 Task: Add a signature Gage Hill containing 'Best wishes for a happy Labor Day, Gage Hill' to email address softage.1@softage.net and add a folder Shoes
Action: Mouse moved to (119, 151)
Screenshot: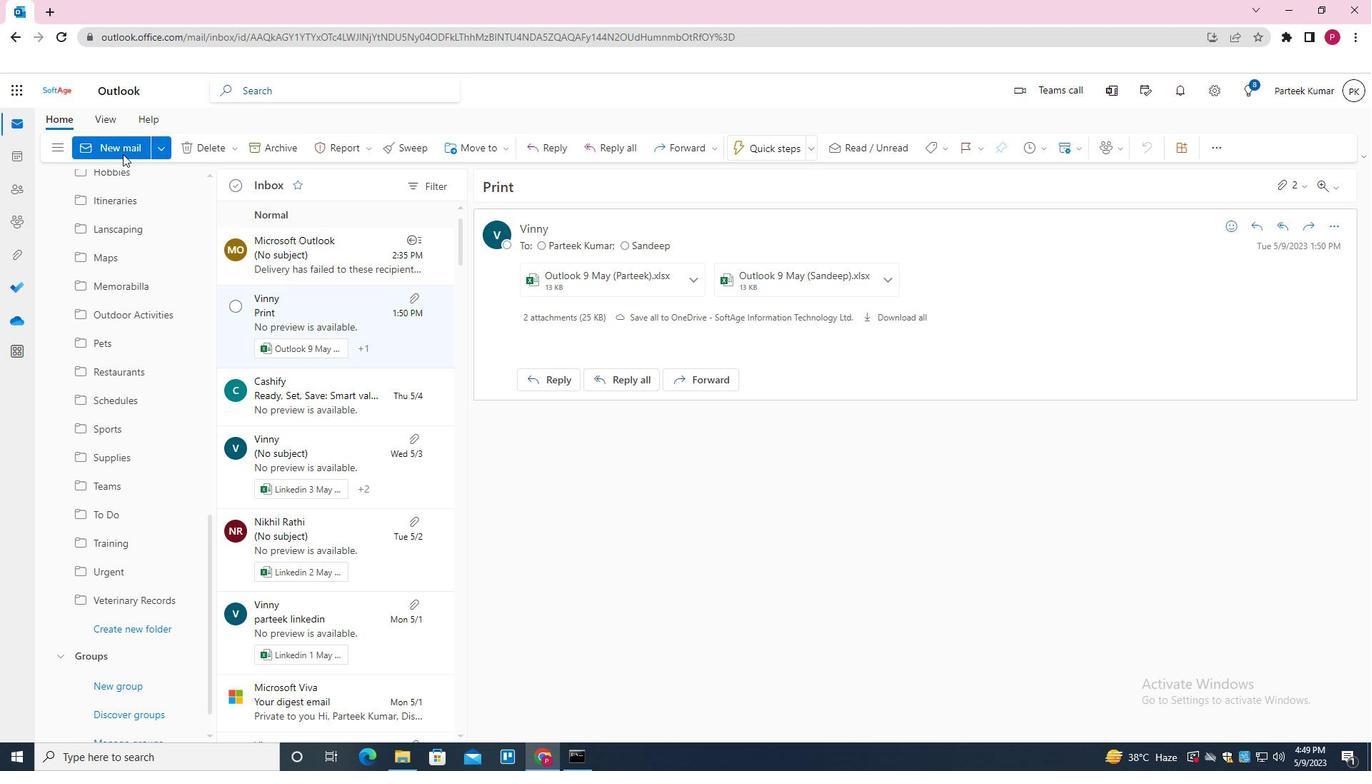 
Action: Mouse pressed left at (119, 151)
Screenshot: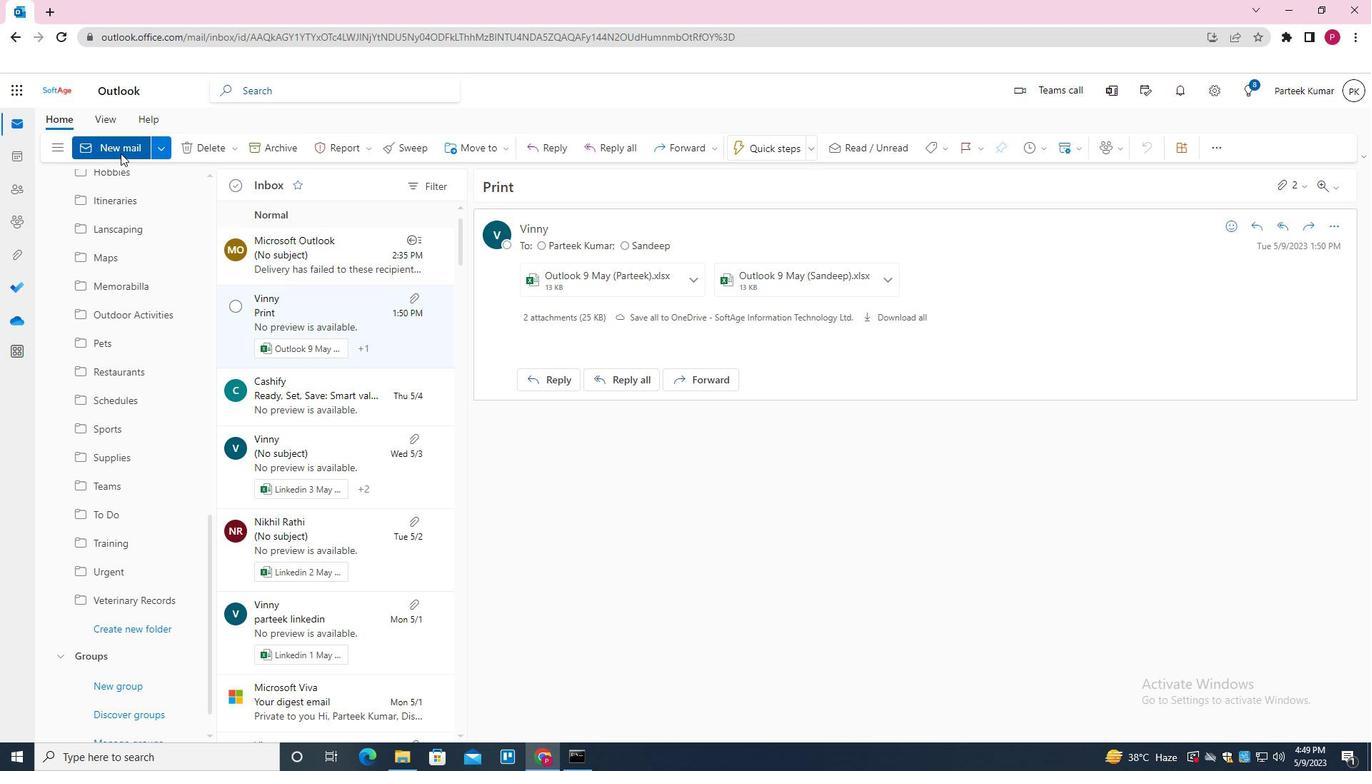 
Action: Mouse moved to (684, 352)
Screenshot: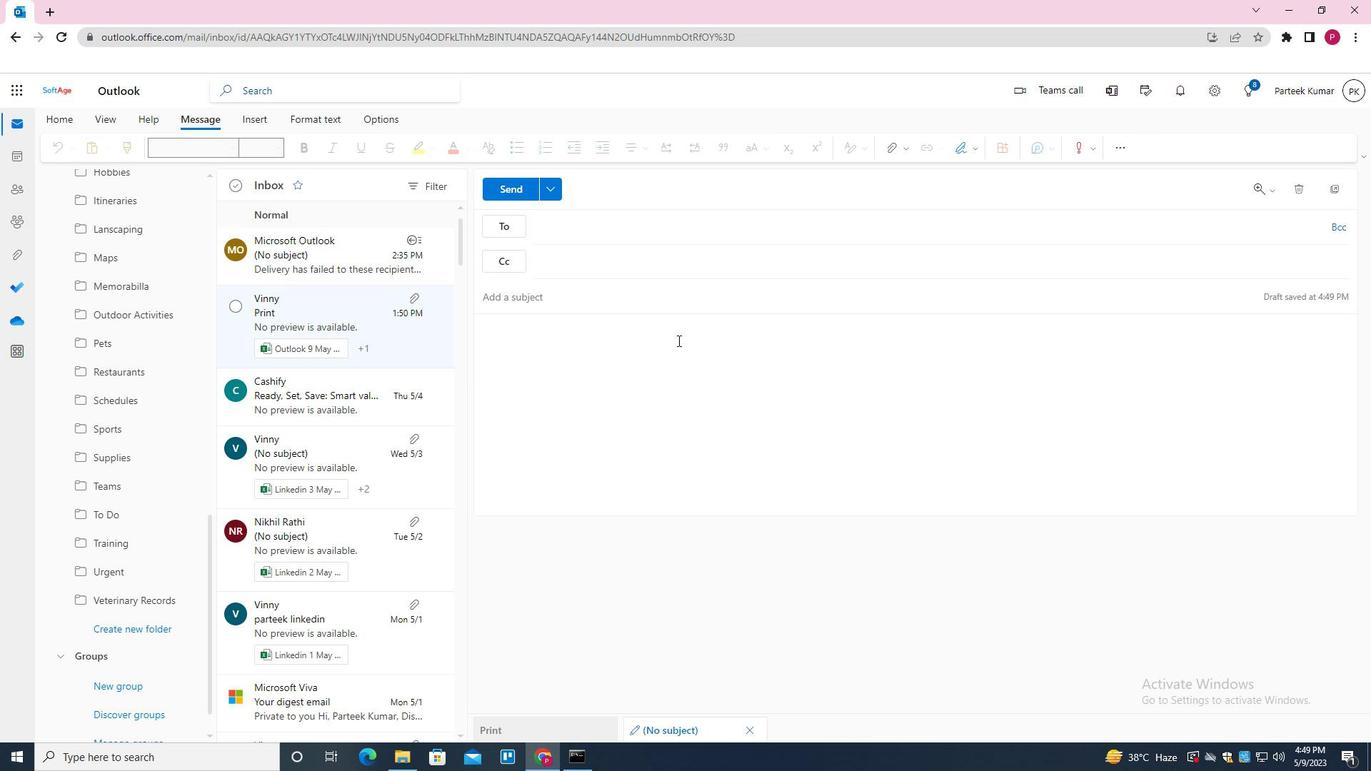 
Action: Mouse pressed left at (684, 352)
Screenshot: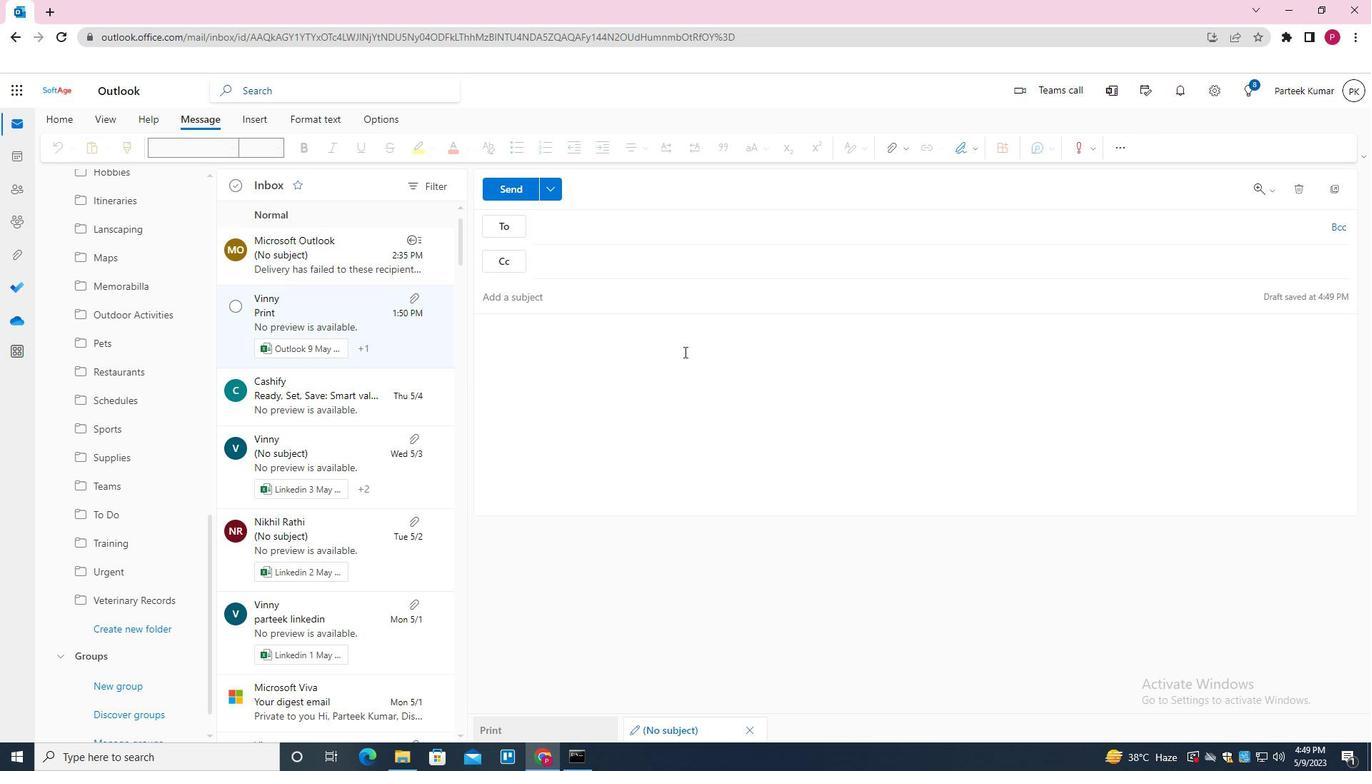 
Action: Mouse moved to (977, 149)
Screenshot: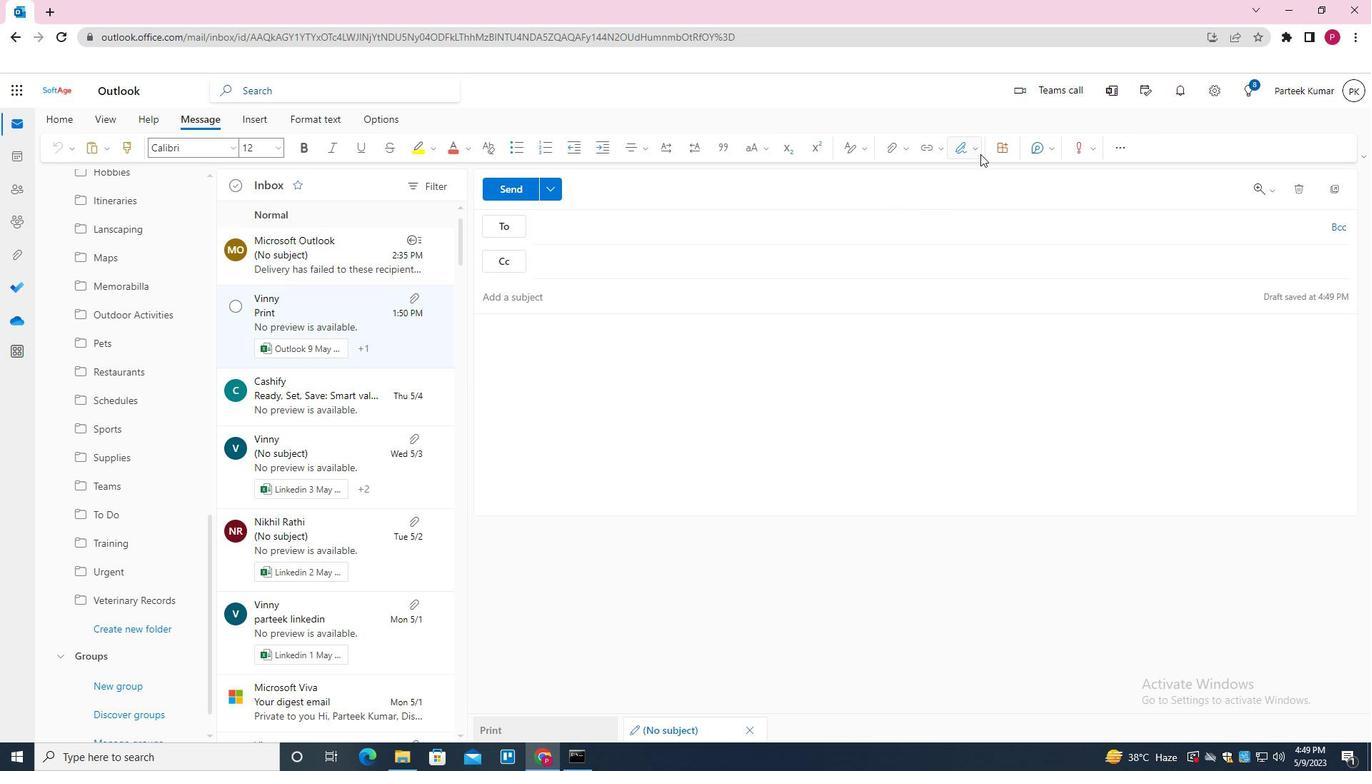 
Action: Mouse pressed left at (977, 149)
Screenshot: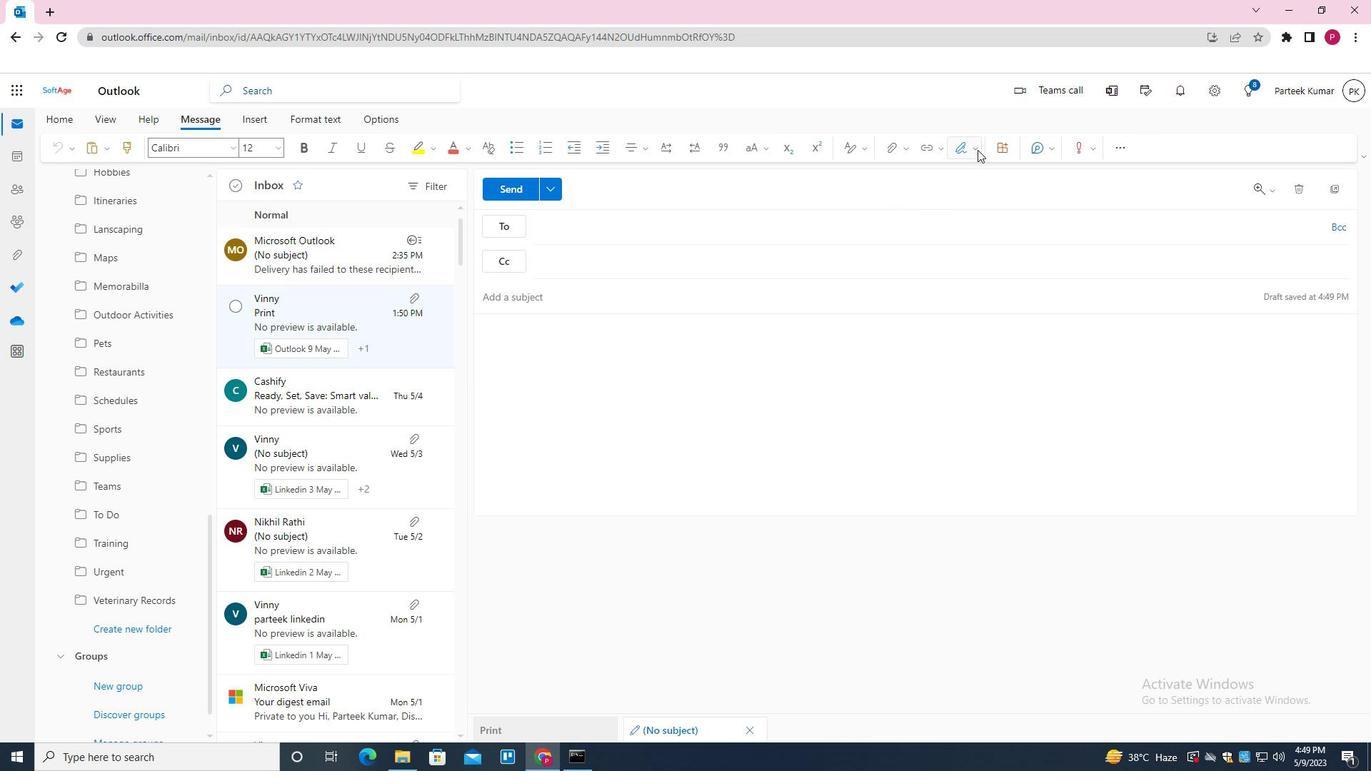 
Action: Mouse moved to (917, 696)
Screenshot: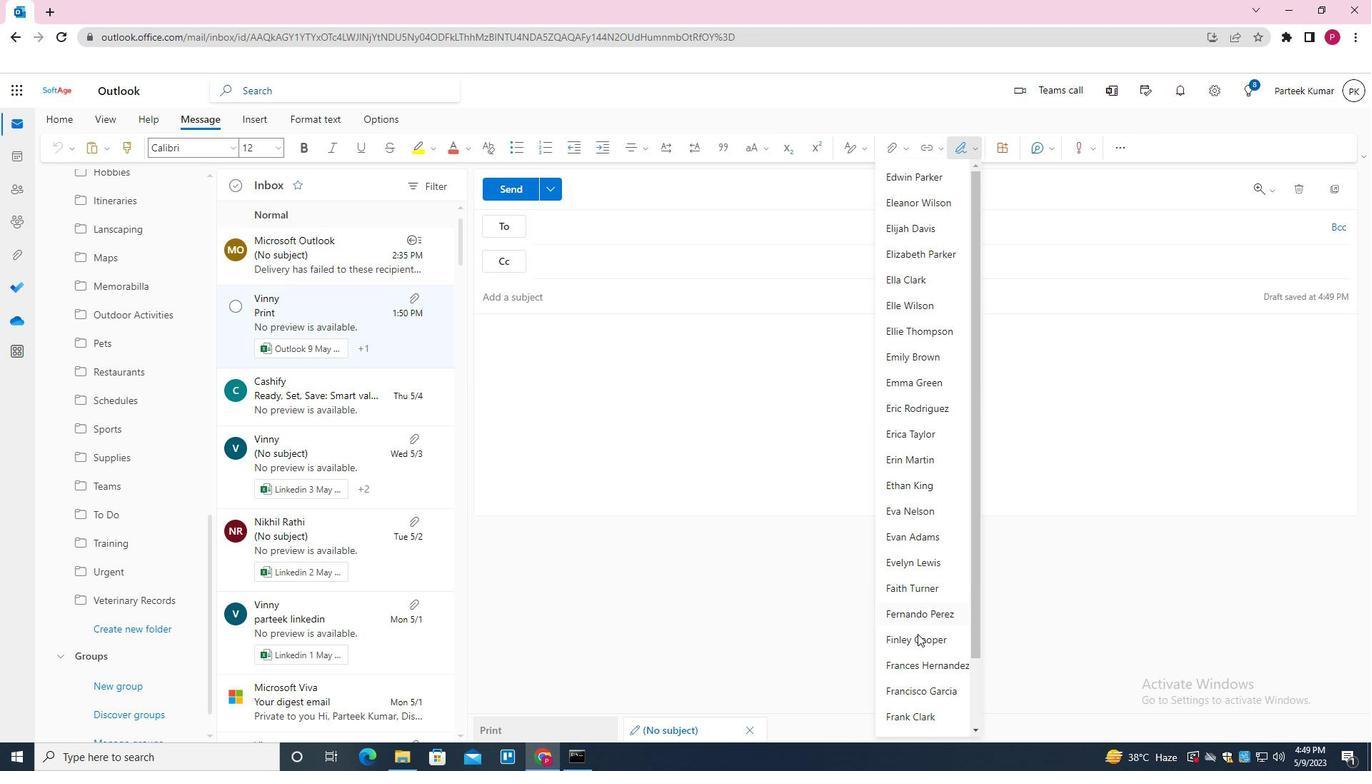 
Action: Mouse scrolled (917, 696) with delta (0, 0)
Screenshot: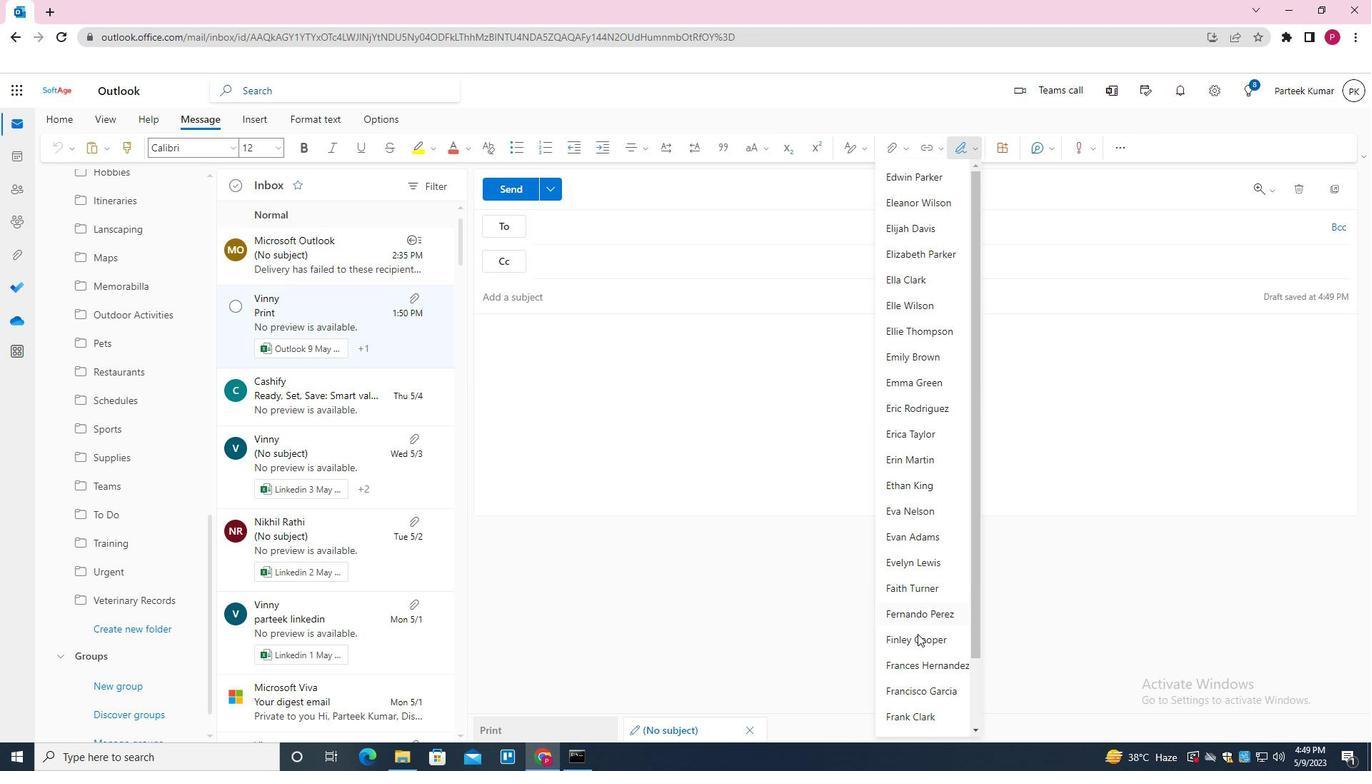 
Action: Mouse moved to (917, 699)
Screenshot: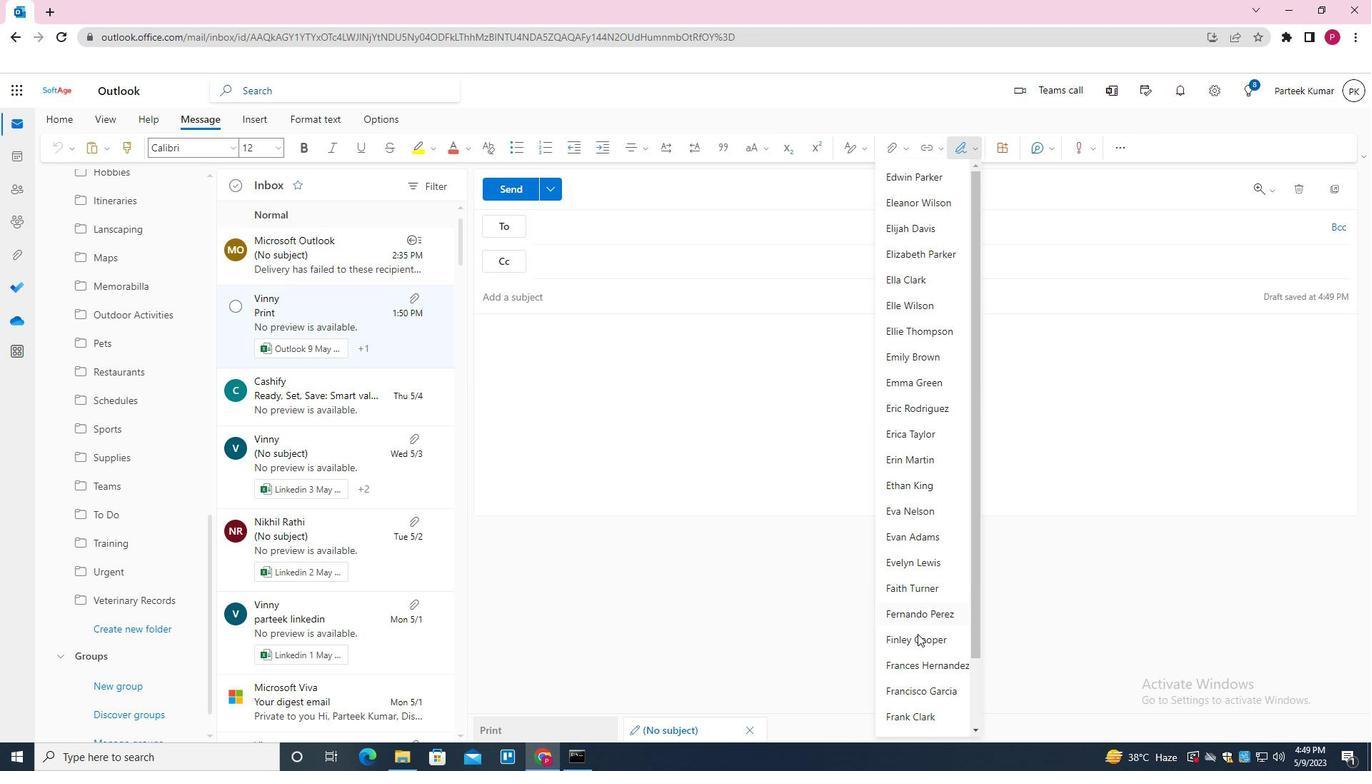 
Action: Mouse scrolled (917, 698) with delta (0, 0)
Screenshot: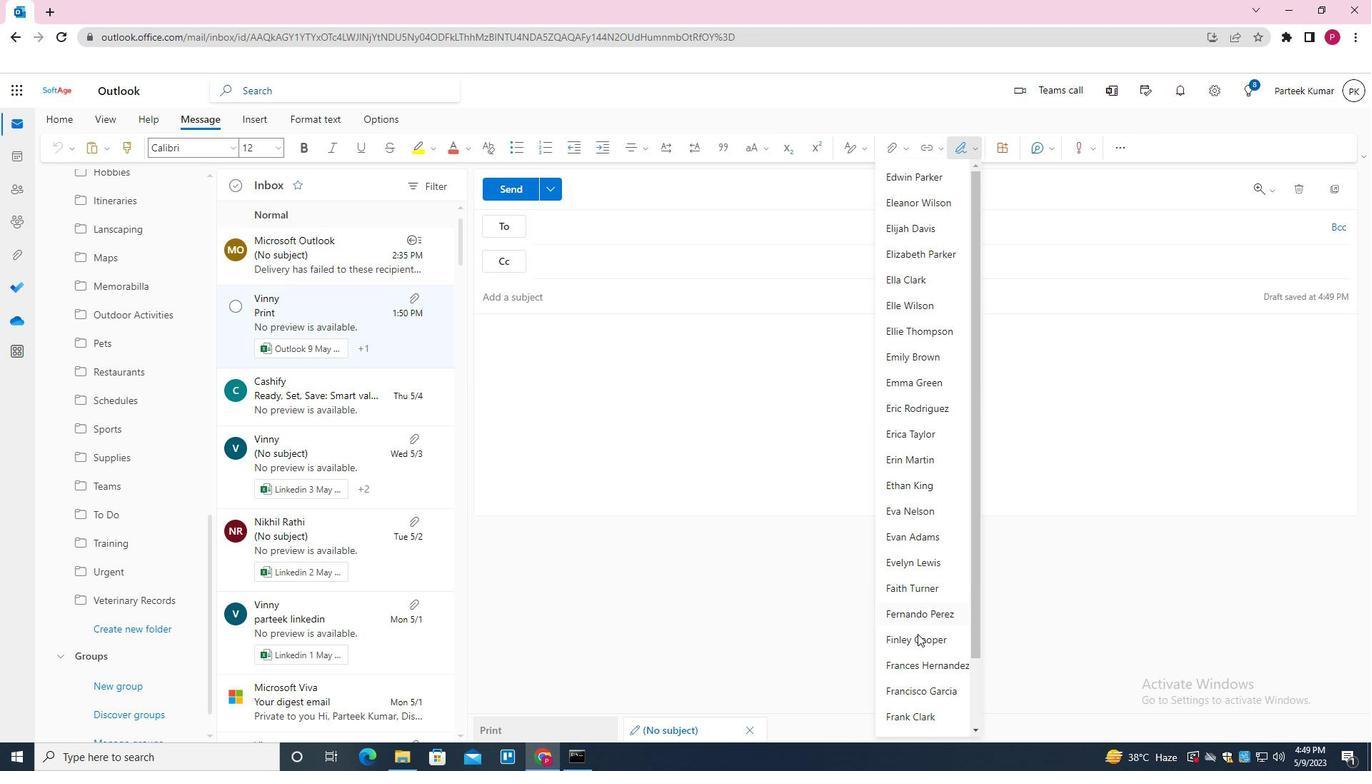 
Action: Mouse moved to (917, 701)
Screenshot: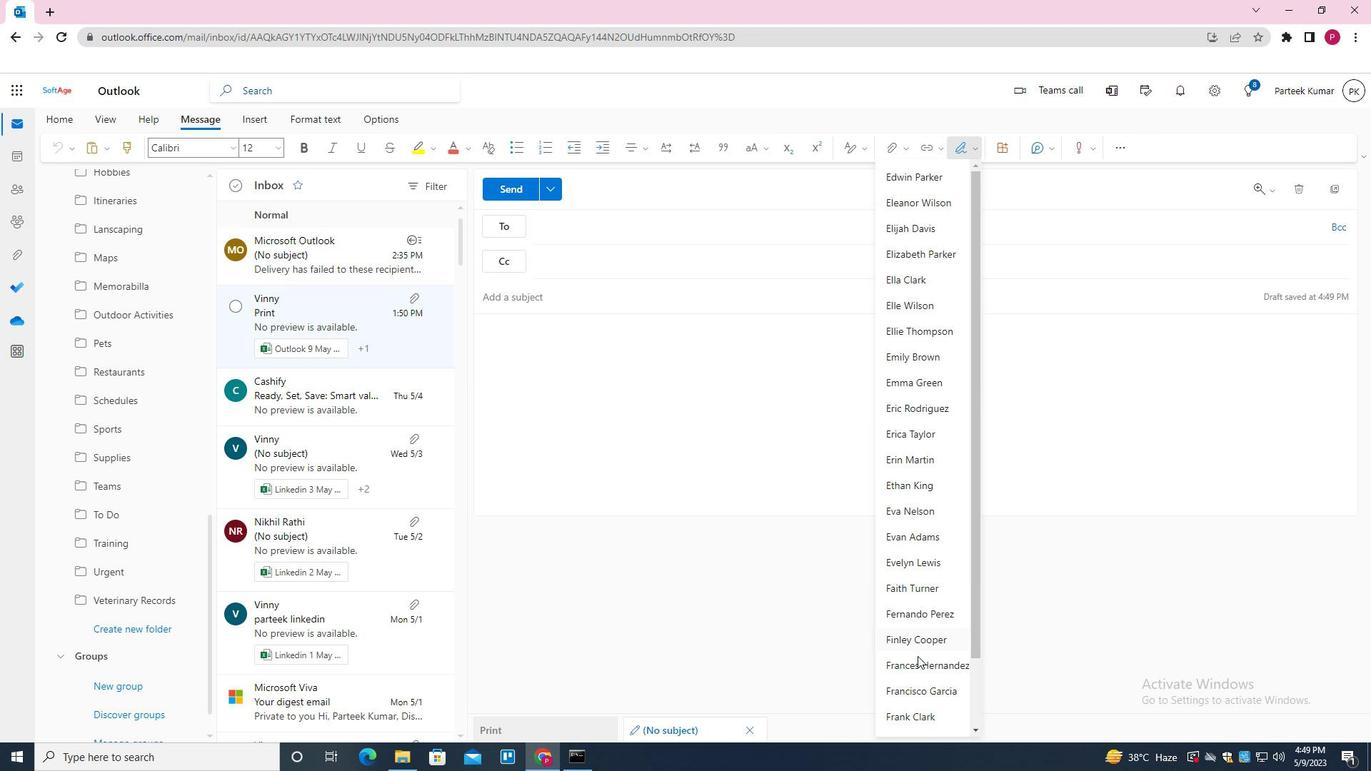 
Action: Mouse scrolled (917, 700) with delta (0, 0)
Screenshot: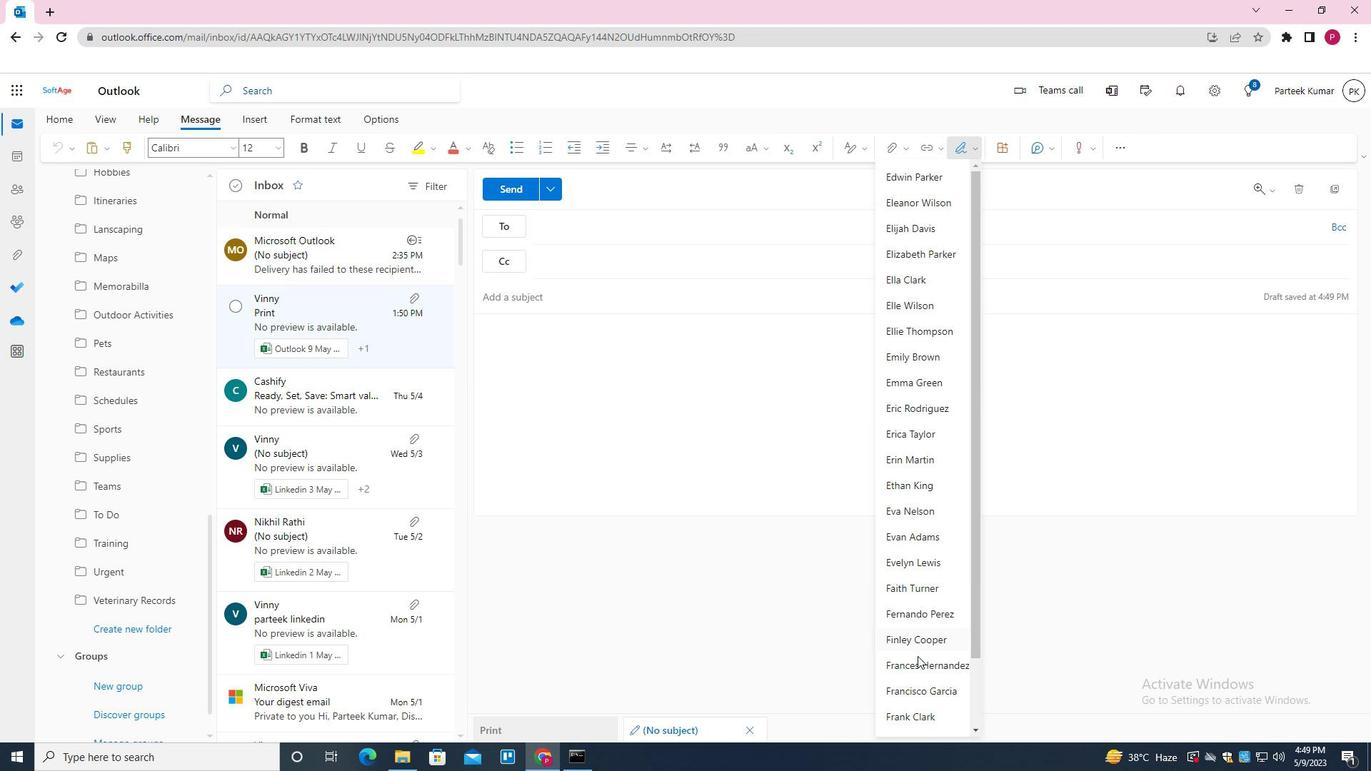 
Action: Mouse moved to (920, 714)
Screenshot: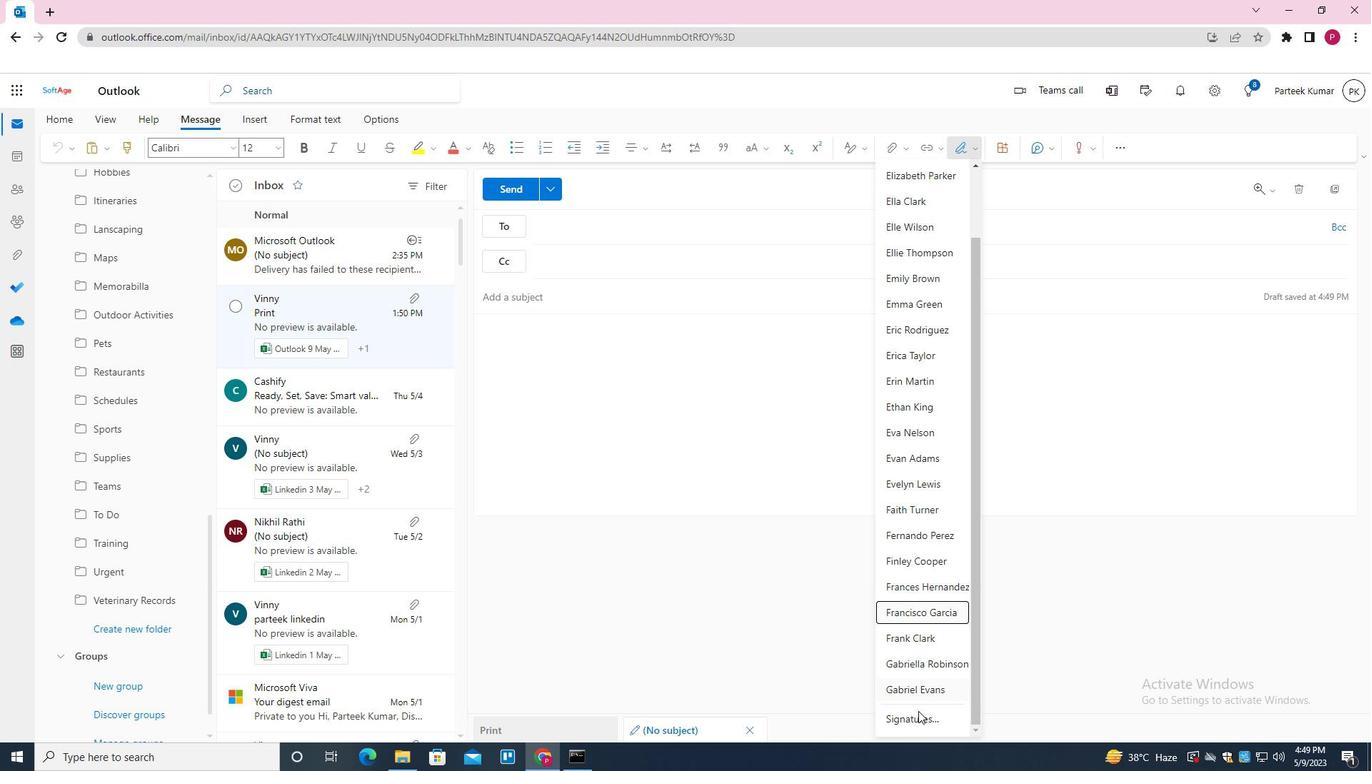 
Action: Mouse pressed left at (920, 714)
Screenshot: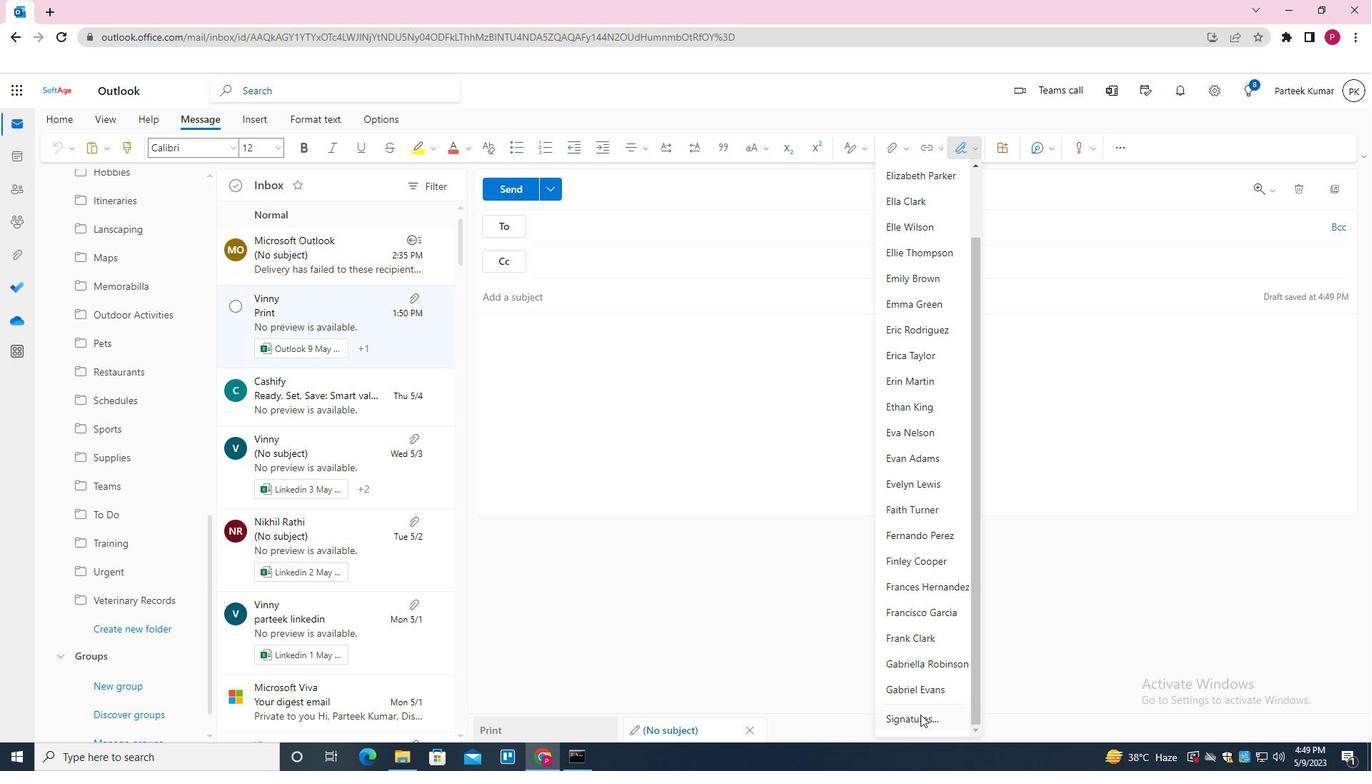 
Action: Mouse moved to (577, 235)
Screenshot: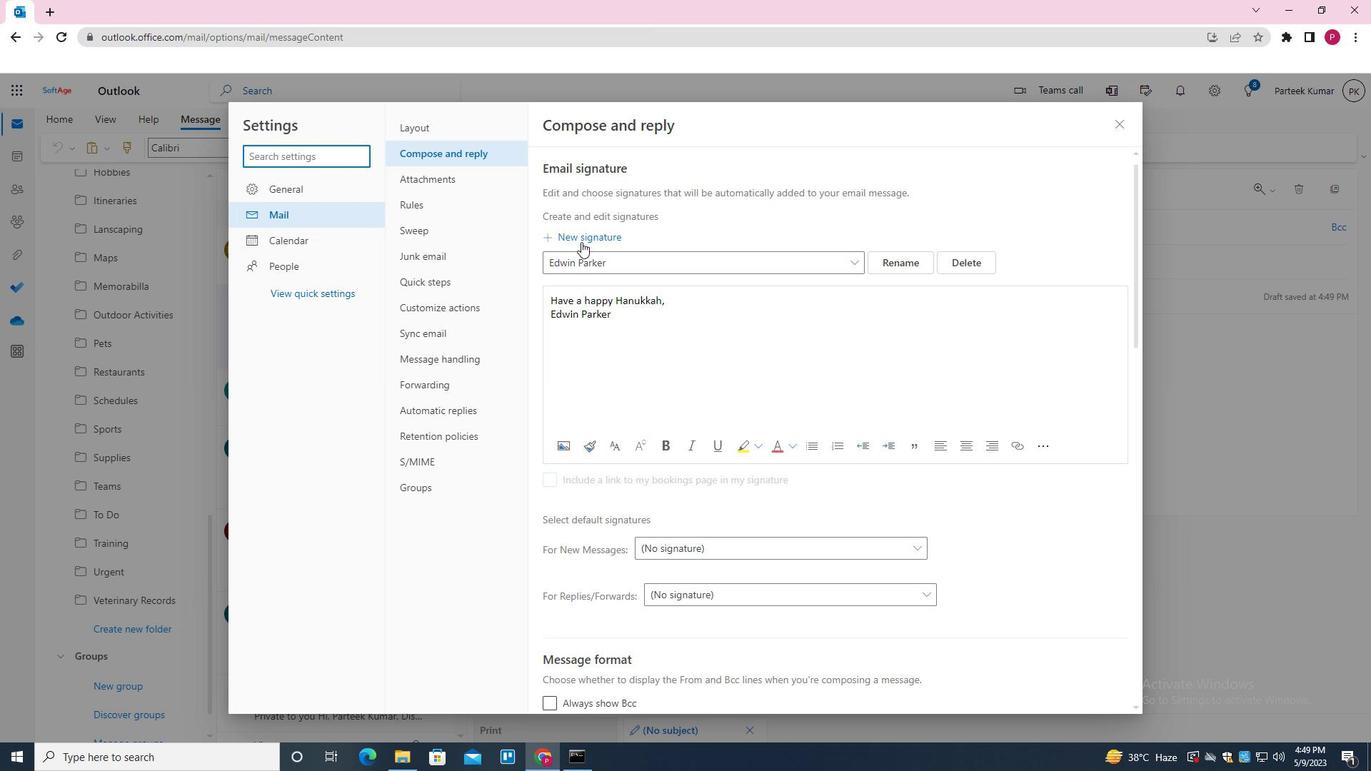 
Action: Mouse pressed left at (577, 235)
Screenshot: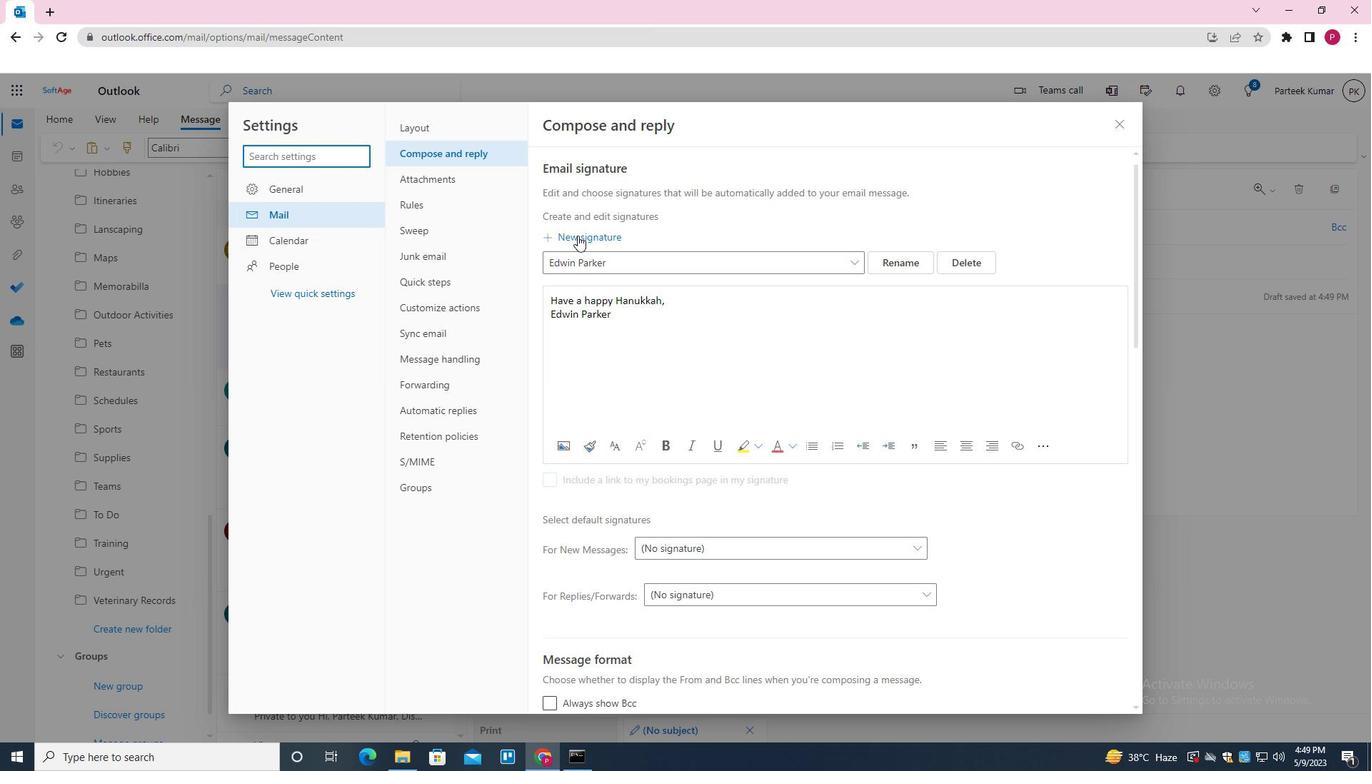 
Action: Mouse moved to (610, 259)
Screenshot: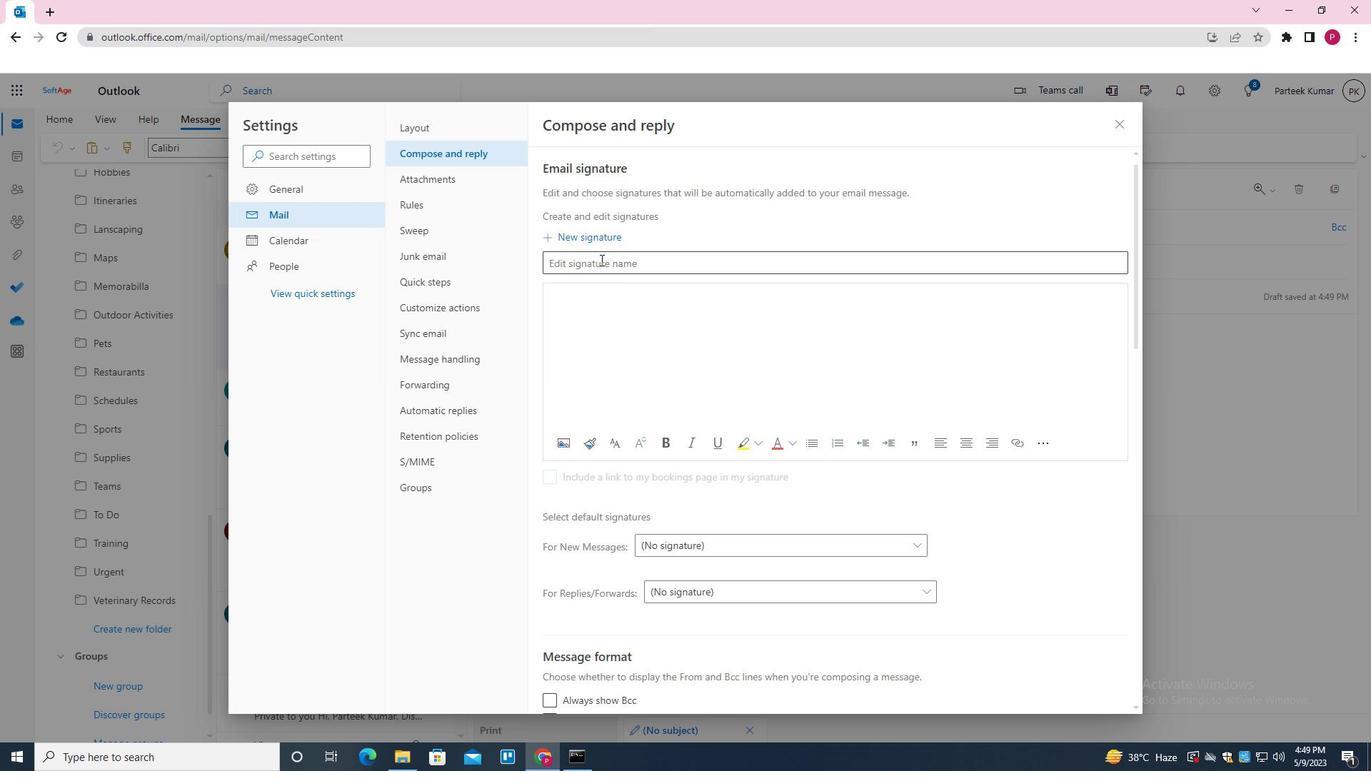 
Action: Mouse pressed left at (610, 259)
Screenshot: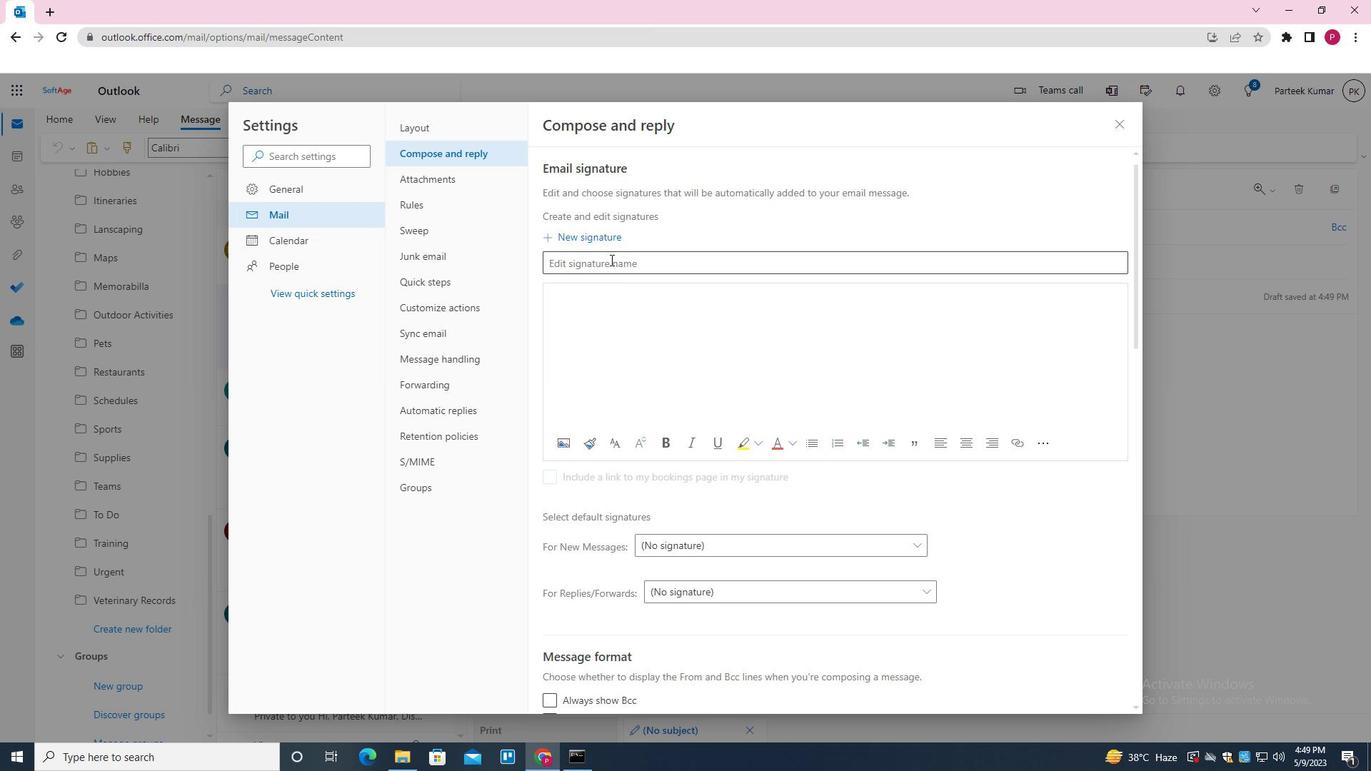 
Action: Key pressed <Key.shift>GAGE<Key.space><Key.shift>HILLSB<Key.backspace><Key.space>
Screenshot: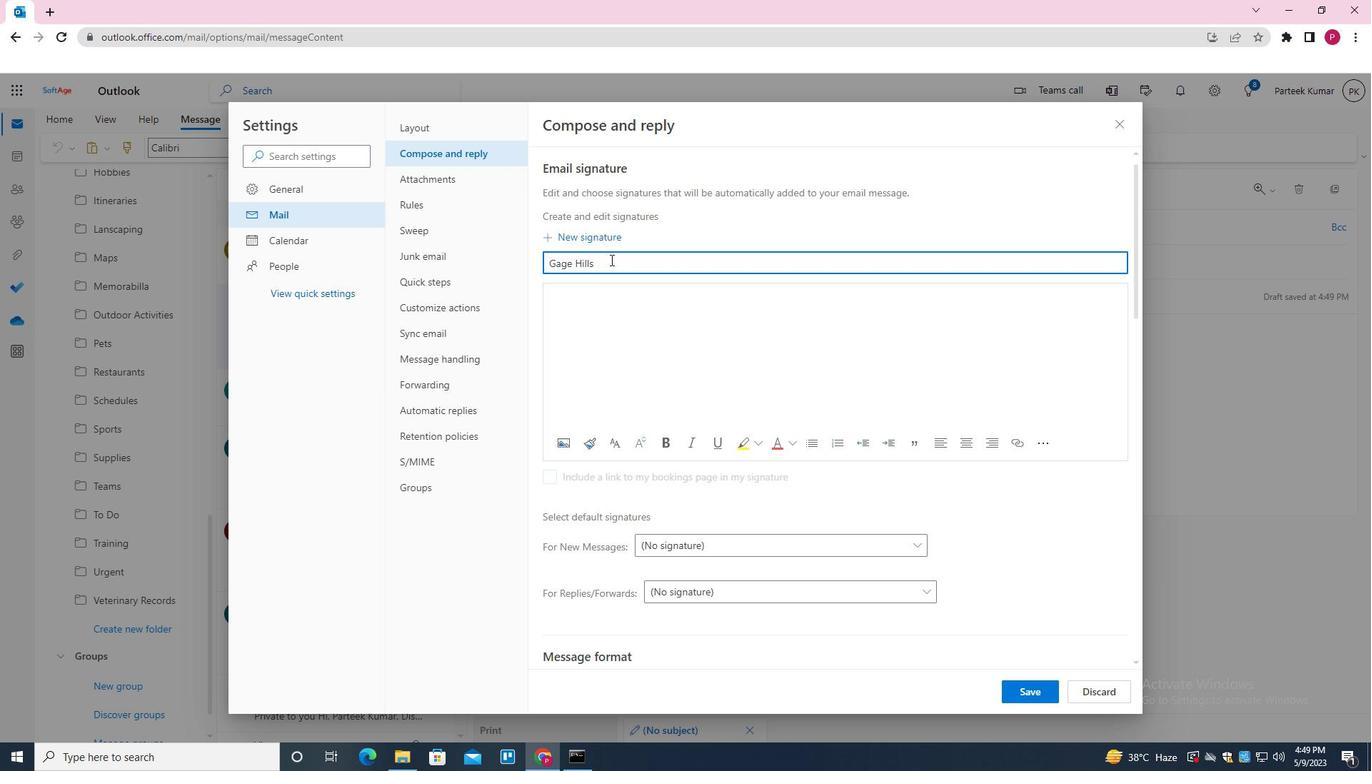
Action: Mouse moved to (635, 314)
Screenshot: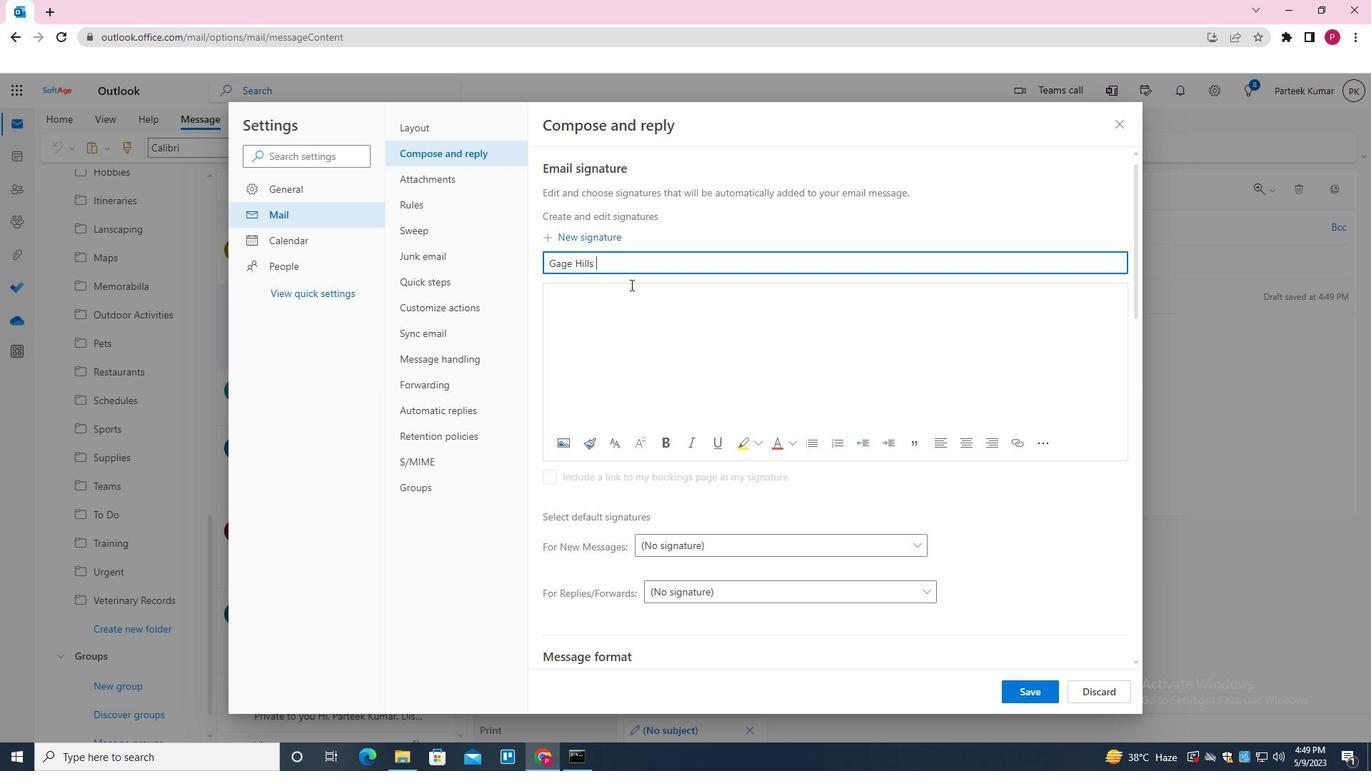 
Action: Mouse pressed left at (635, 314)
Screenshot: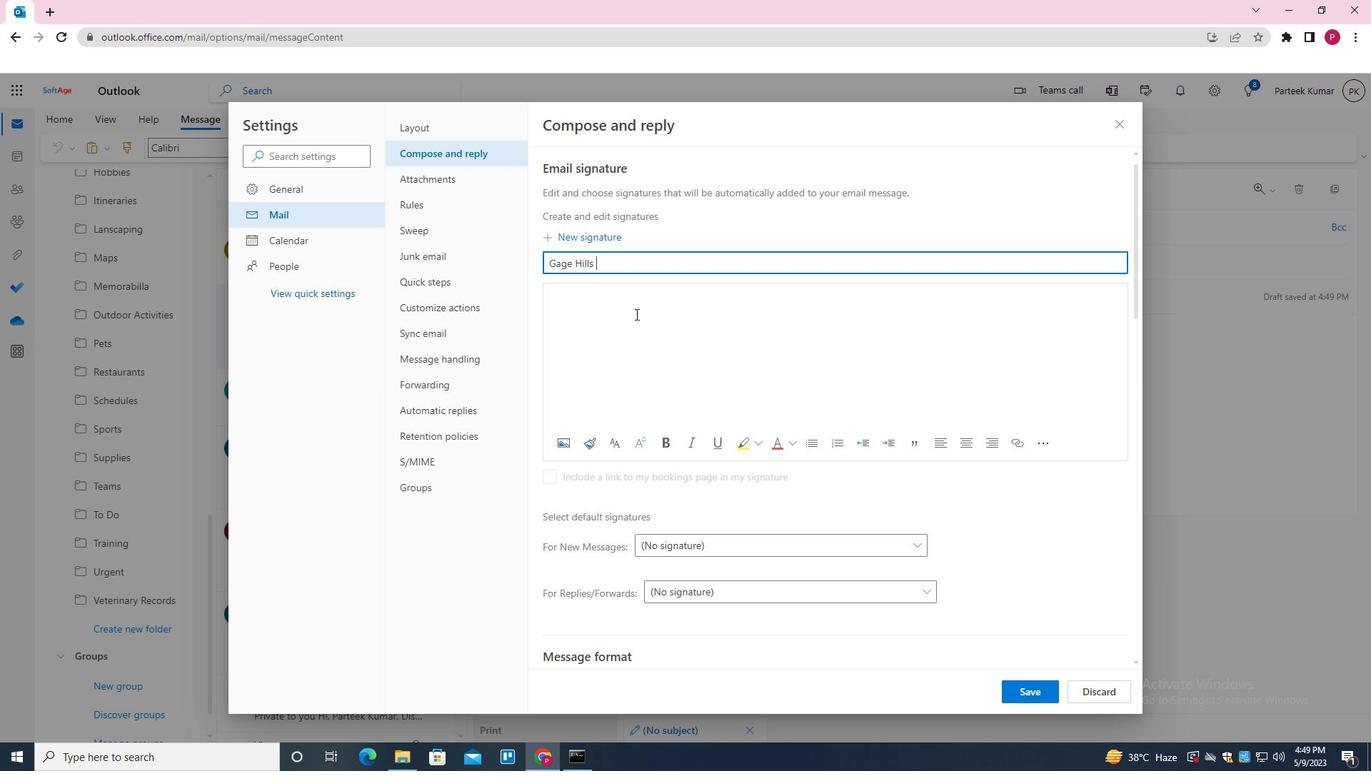 
Action: Mouse moved to (634, 272)
Screenshot: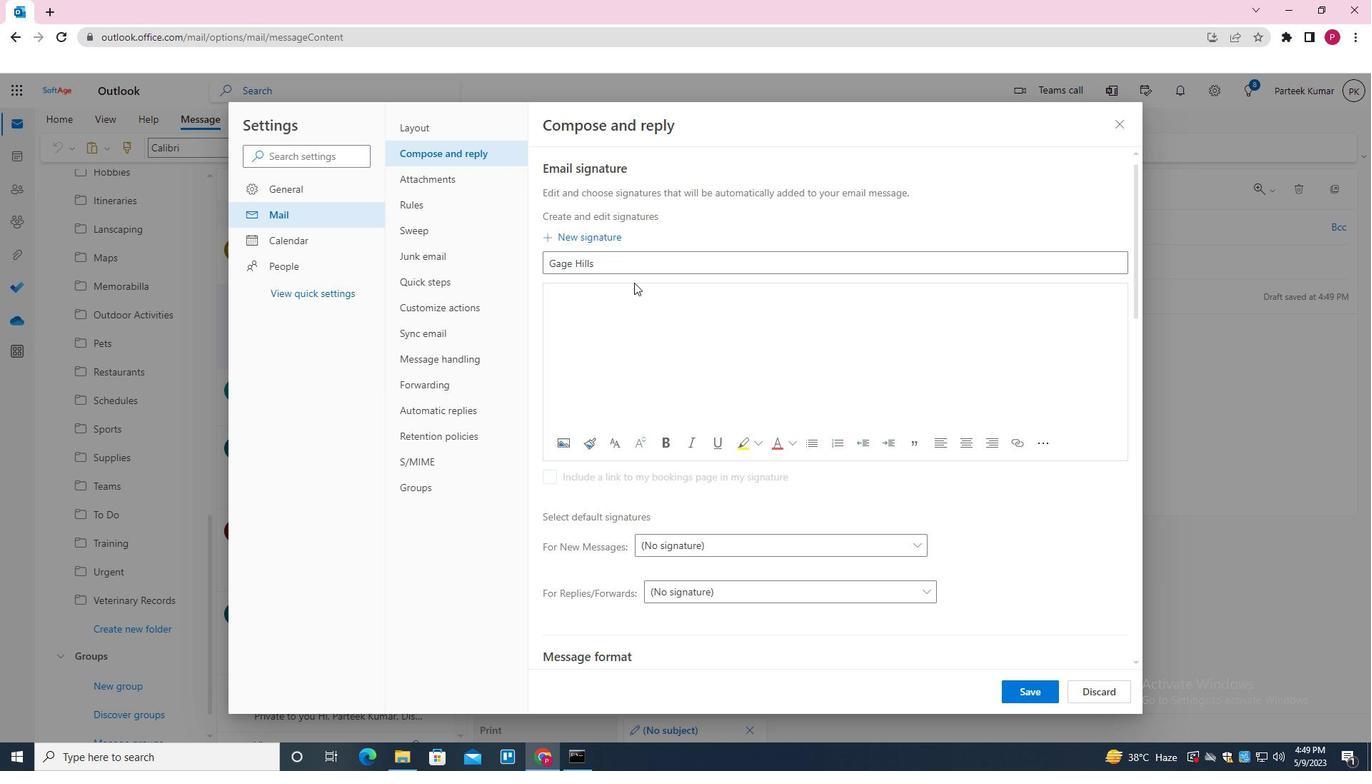 
Action: Mouse pressed left at (634, 272)
Screenshot: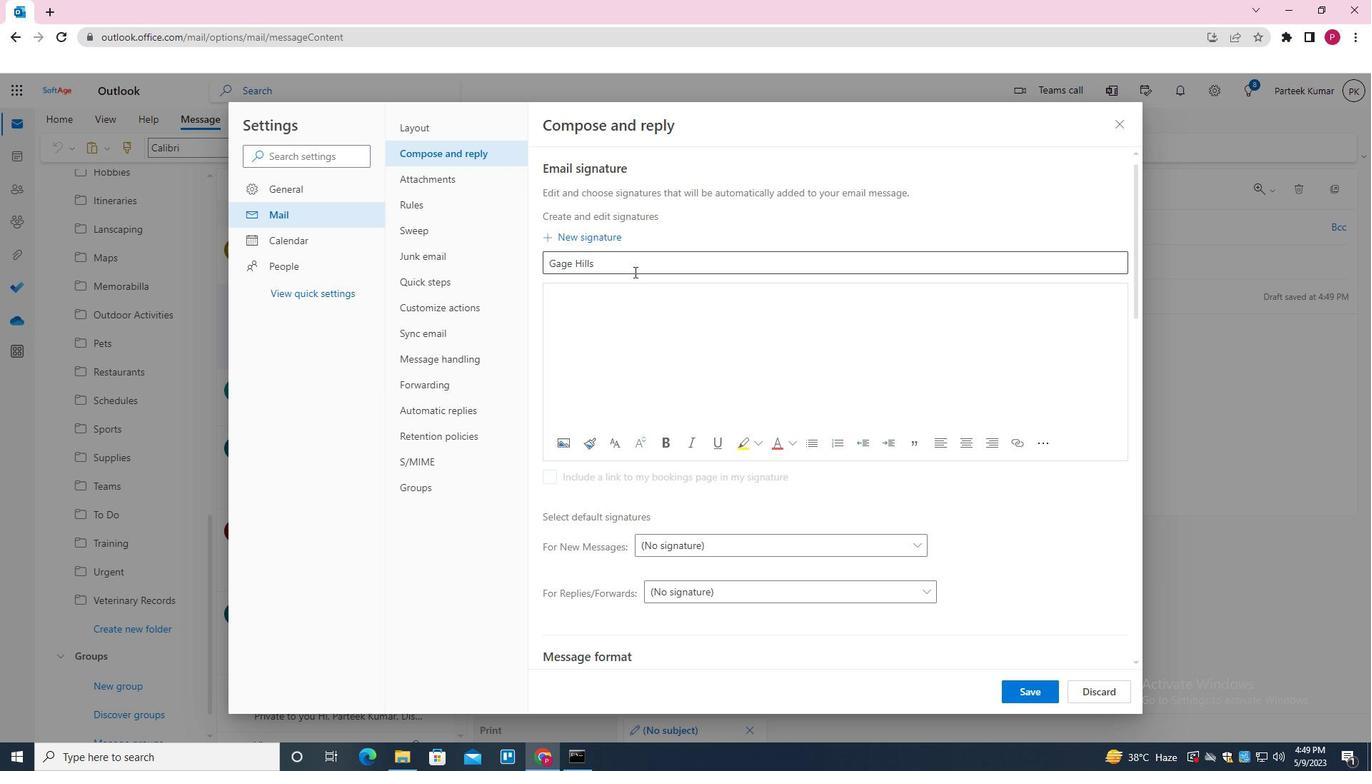 
Action: Key pressed <Key.backspace><Key.backspace>
Screenshot: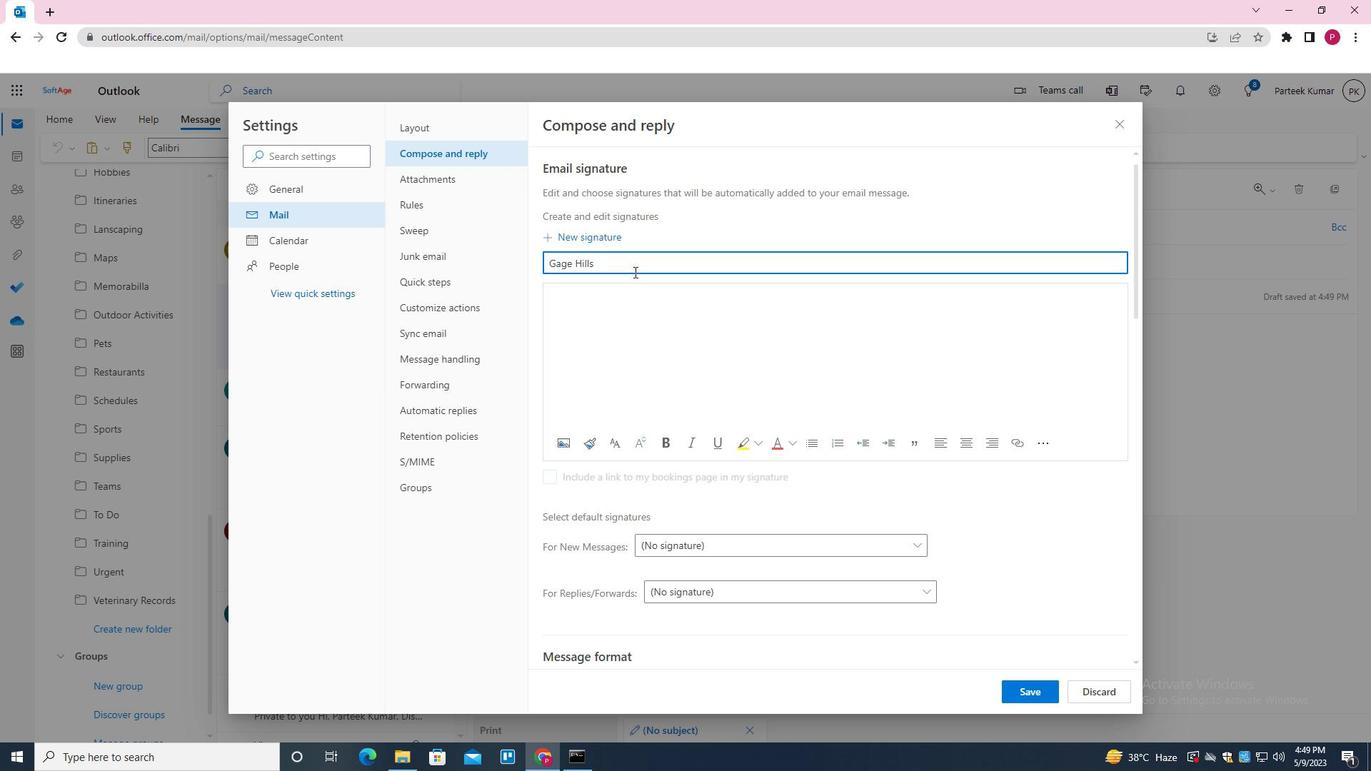 
Action: Mouse moved to (582, 314)
Screenshot: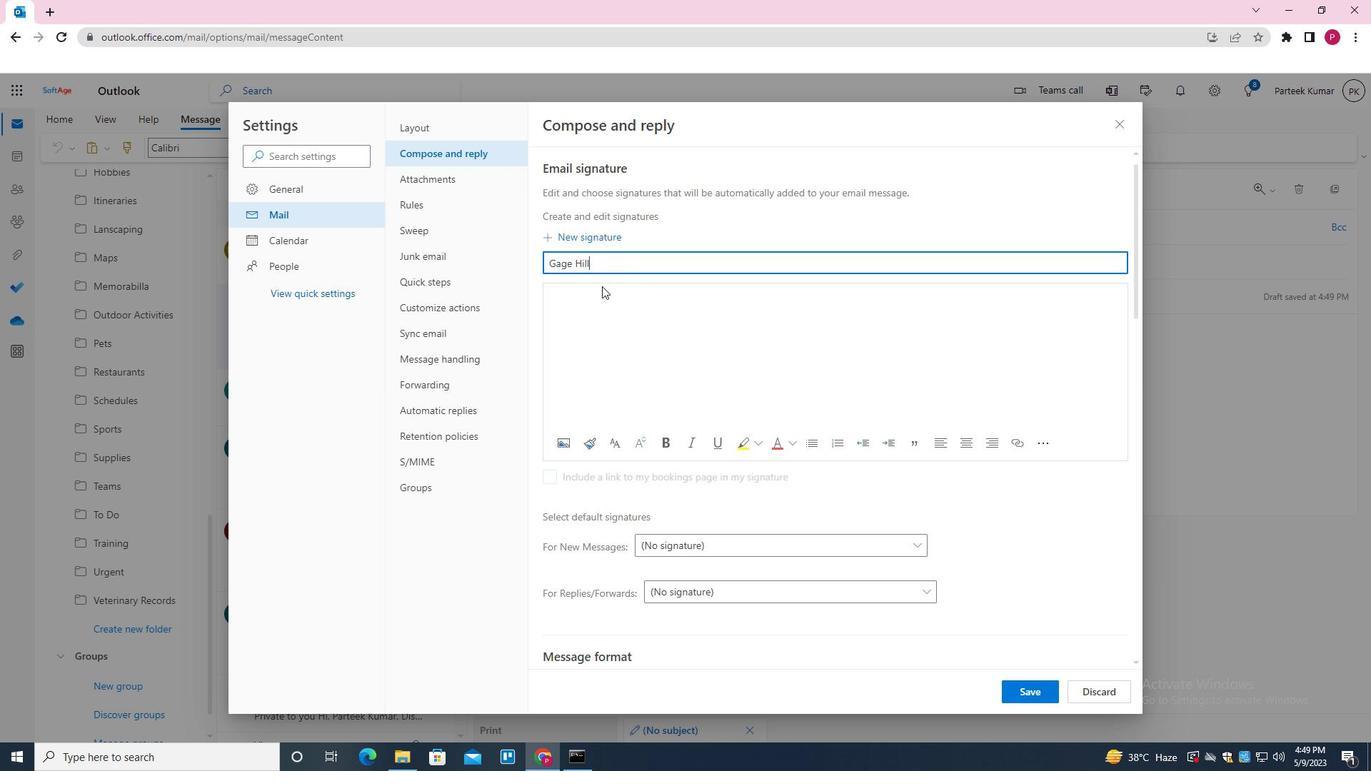 
Action: Mouse pressed left at (582, 314)
Screenshot: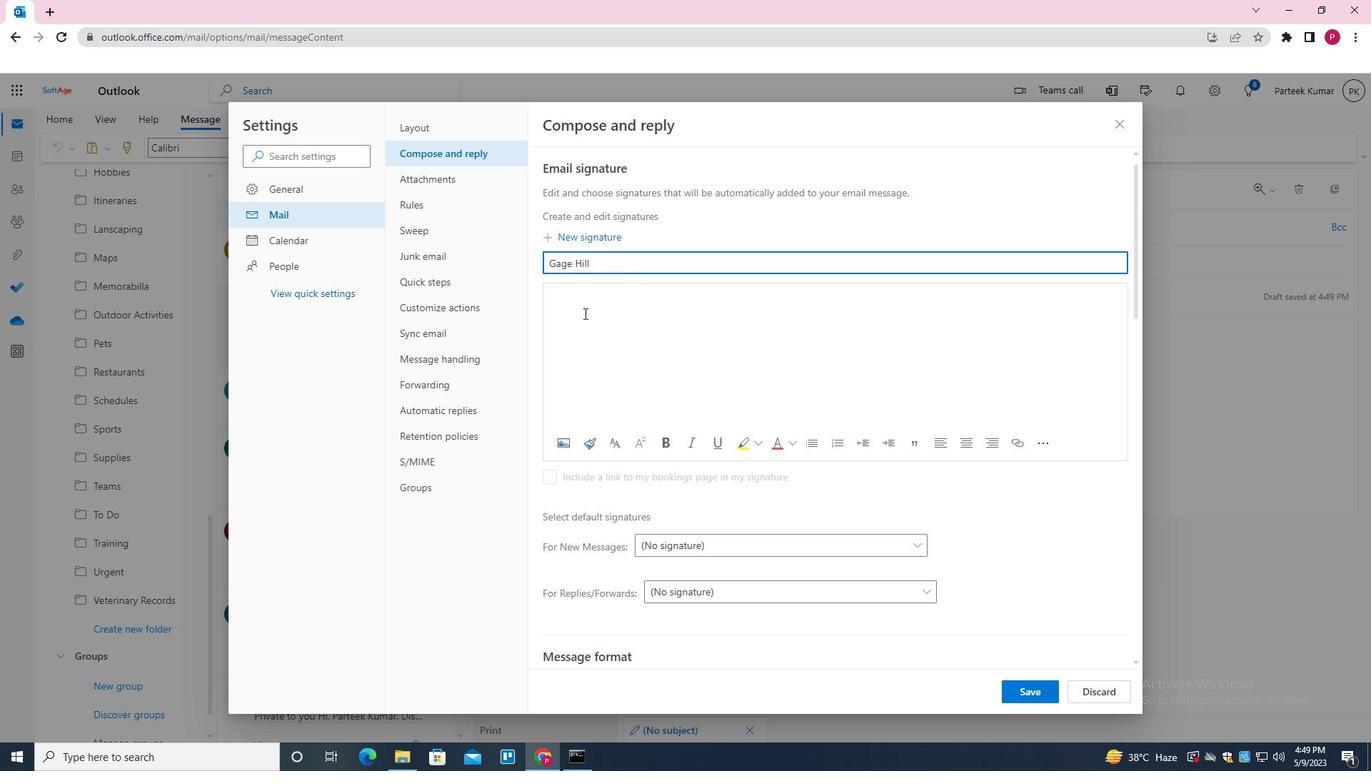 
Action: Key pressed <Key.shift><Key.shift><Key.shift><Key.shift><Key.shift><Key.shift>BEST<Key.space><Key.shift>WISHES<Key.space><Key.shift>G<Key.backspace>FOR<Key.space>A<Key.space>HAPPY<Key.space>LABOR<Key.space><Key.shift>DAY<Key.space><Key.backspace>,<Key.enter><Key.shift><Key.shift>GAGE<Key.space><Key.shift>HILL
Screenshot: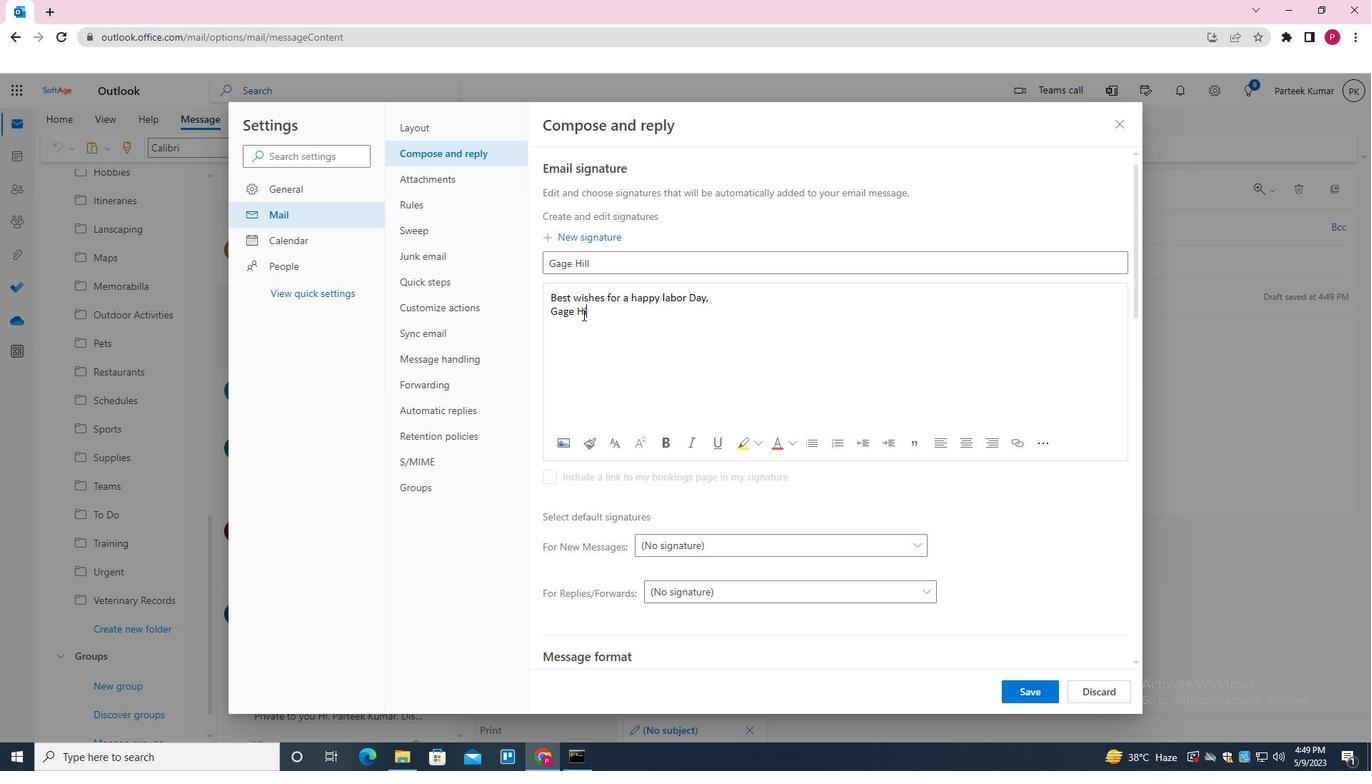 
Action: Mouse moved to (1036, 699)
Screenshot: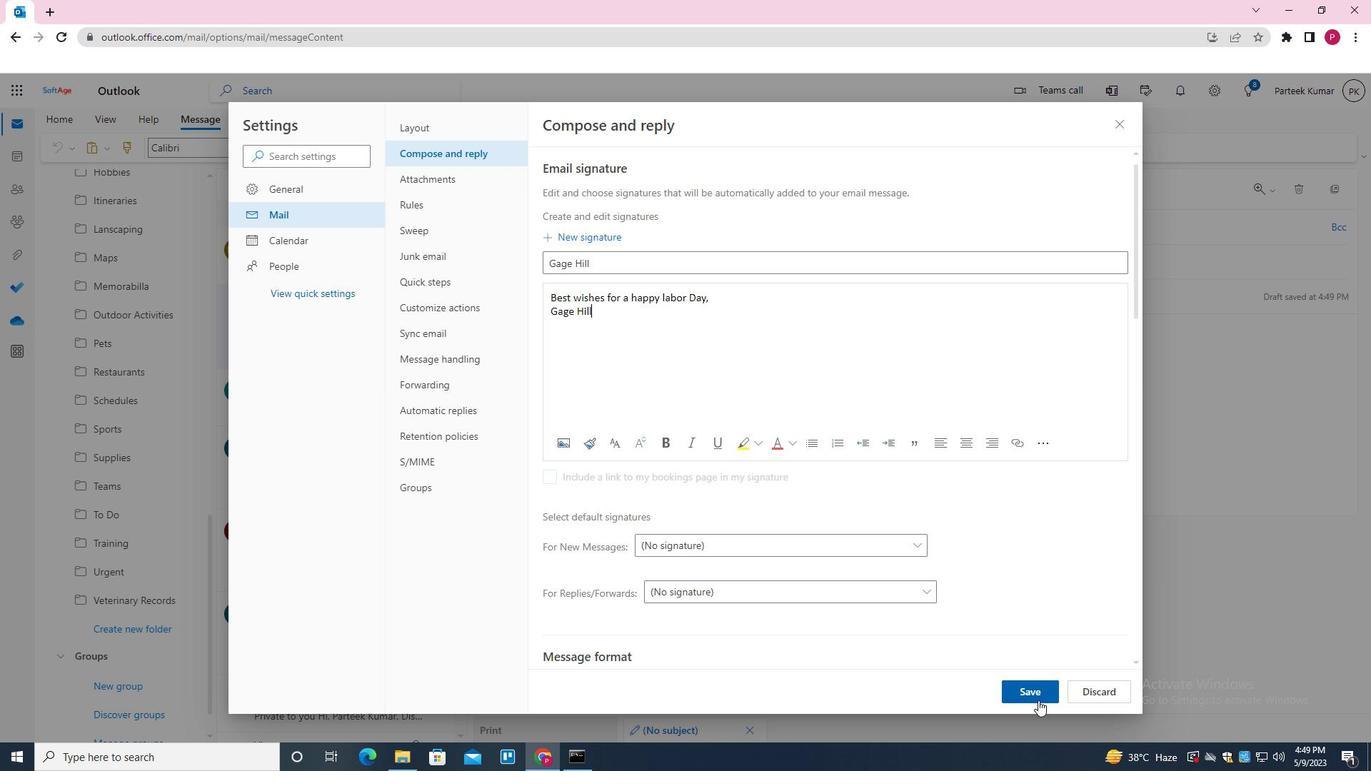 
Action: Mouse pressed left at (1036, 699)
Screenshot: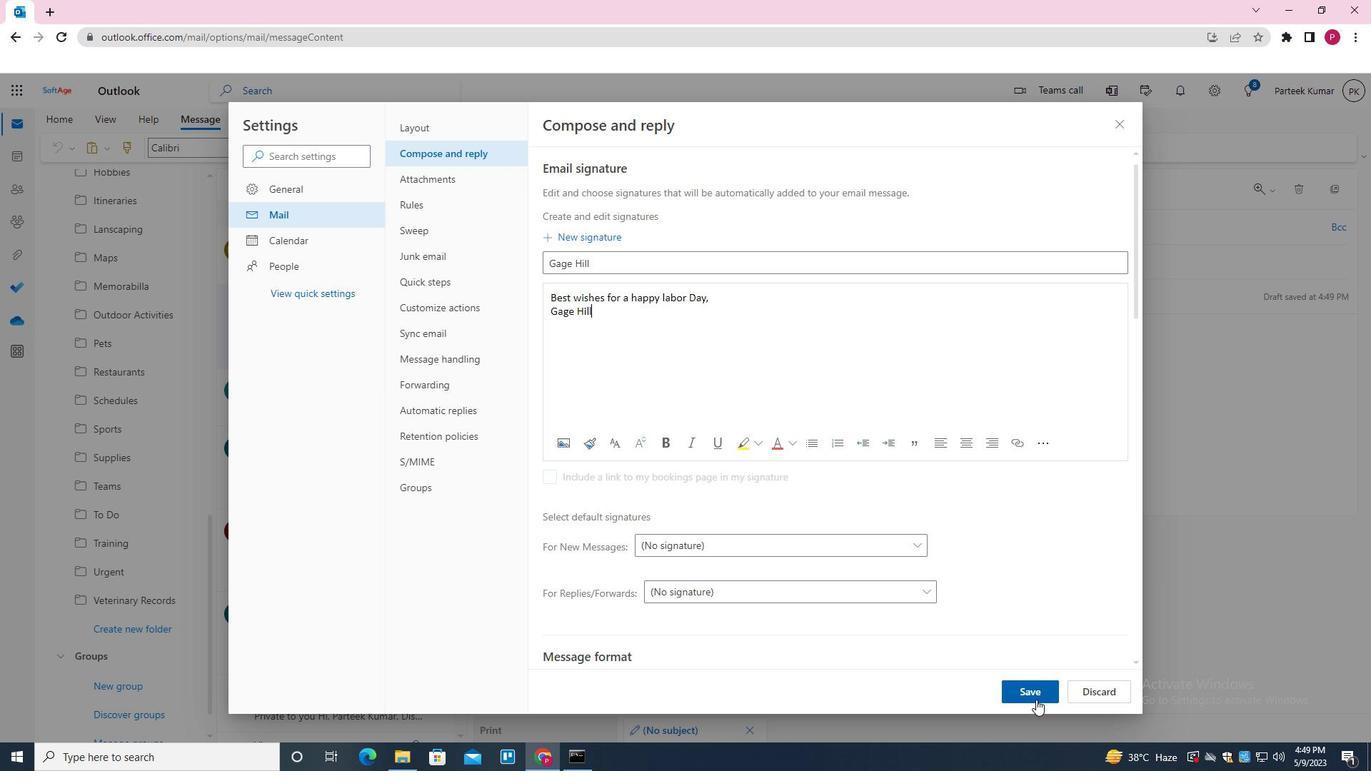
Action: Mouse moved to (1124, 125)
Screenshot: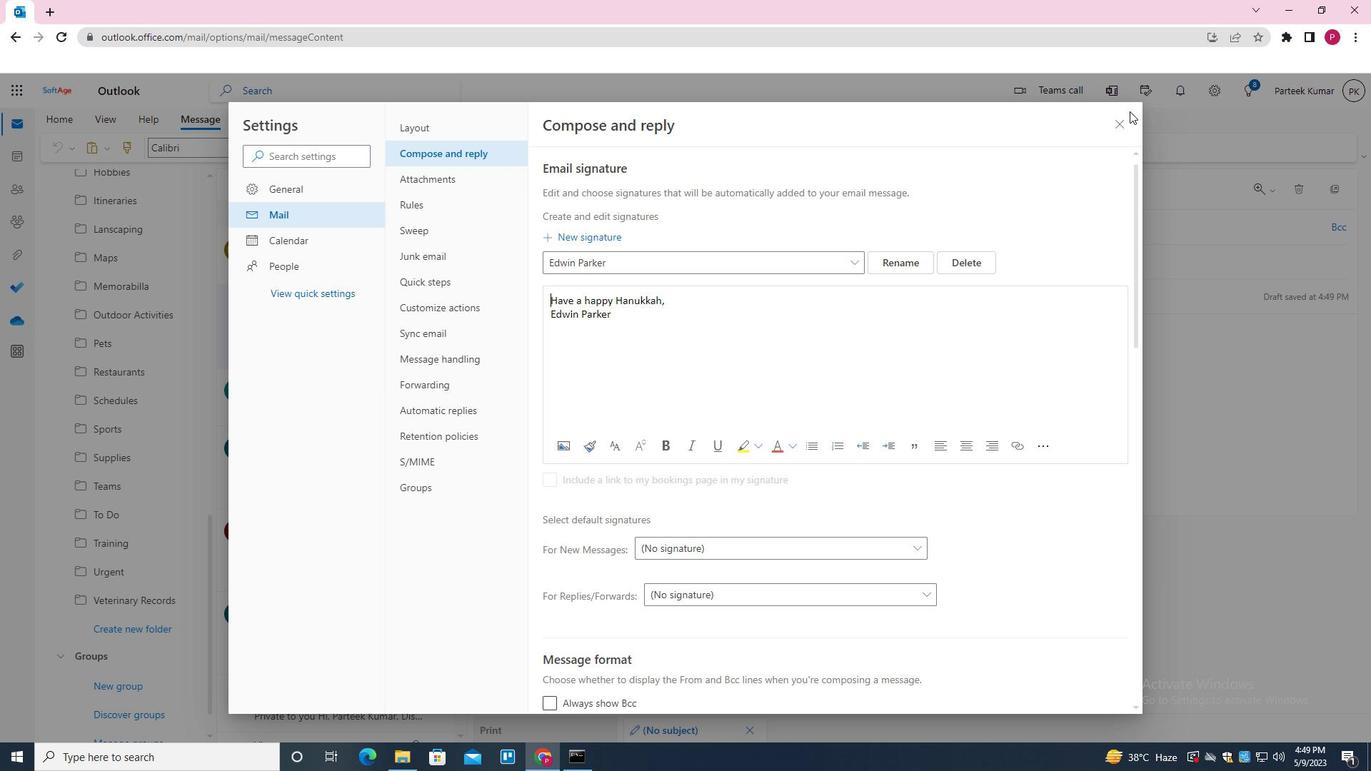 
Action: Mouse pressed left at (1124, 125)
Screenshot: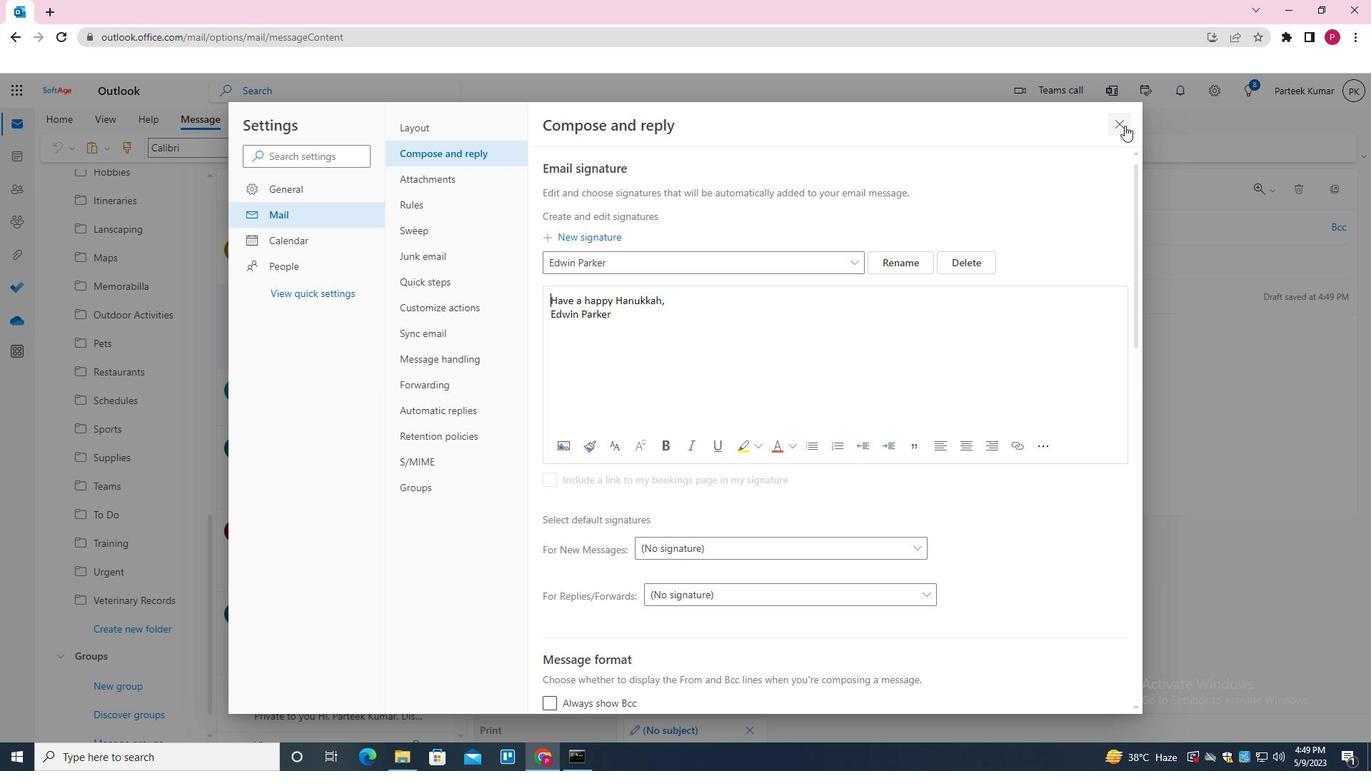 
Action: Mouse moved to (598, 354)
Screenshot: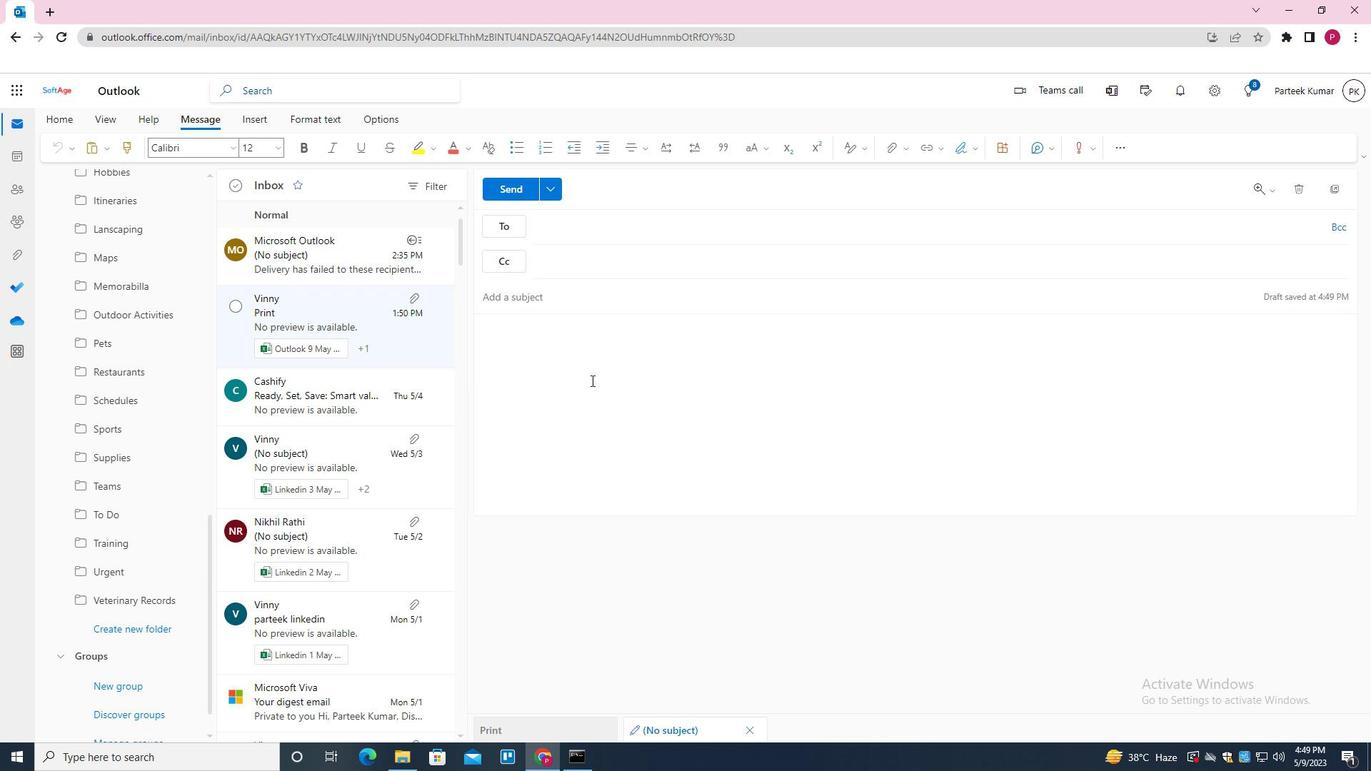 
Action: Mouse pressed left at (598, 354)
Screenshot: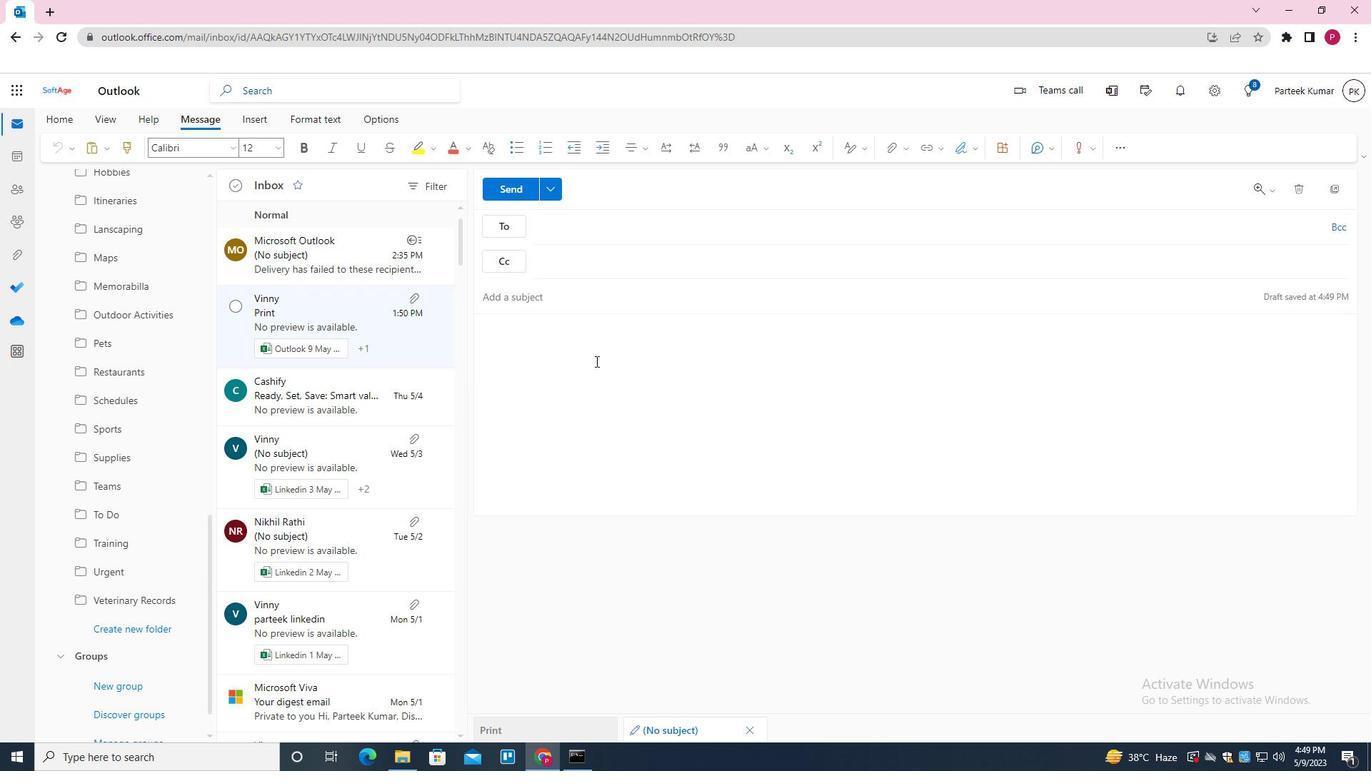 
Action: Mouse moved to (978, 150)
Screenshot: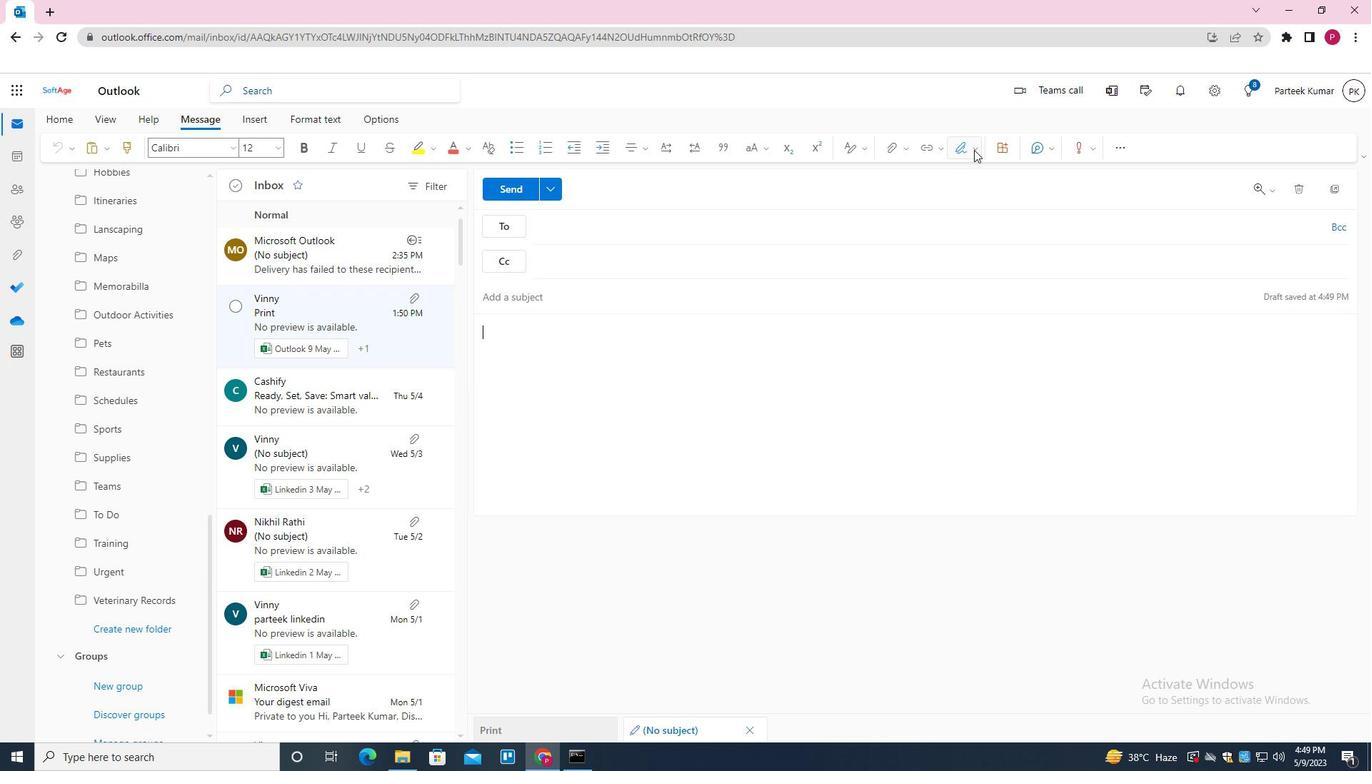 
Action: Mouse pressed left at (978, 150)
Screenshot: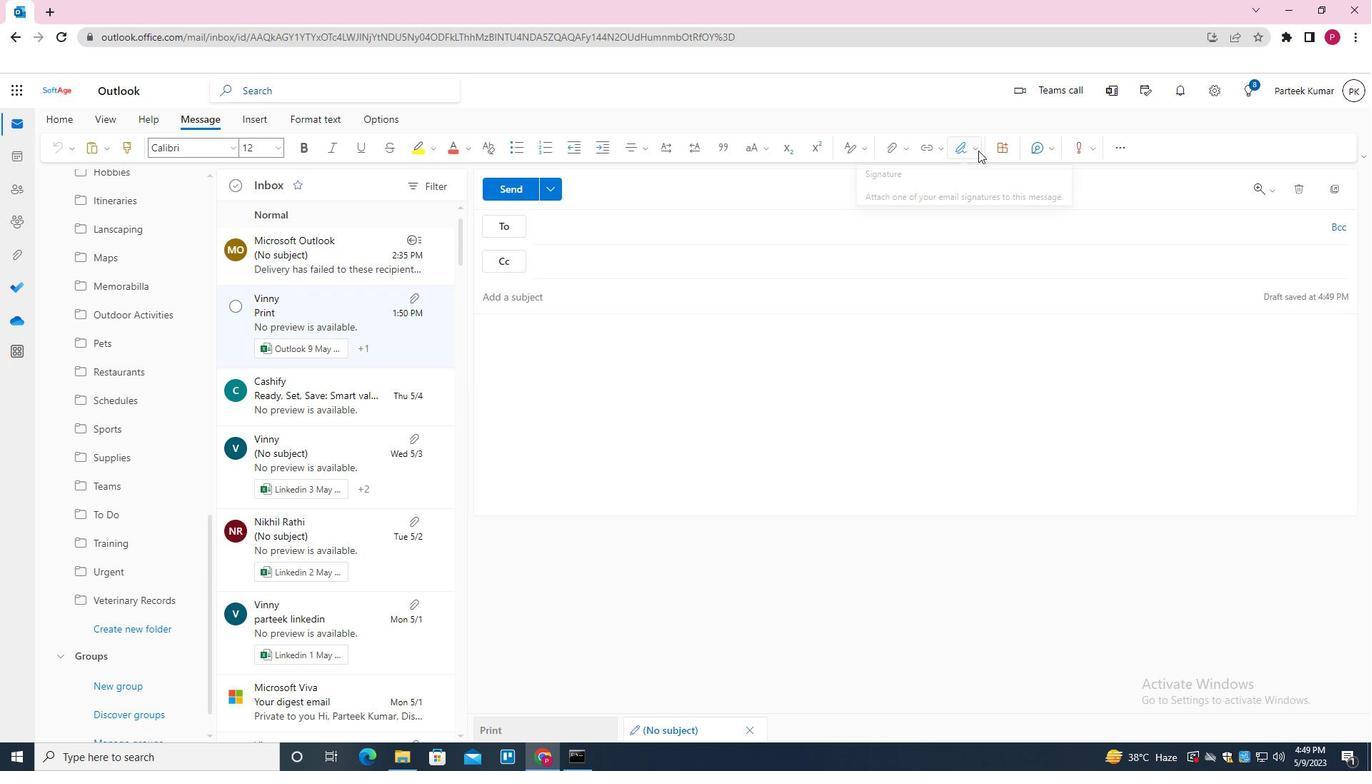
Action: Mouse moved to (897, 592)
Screenshot: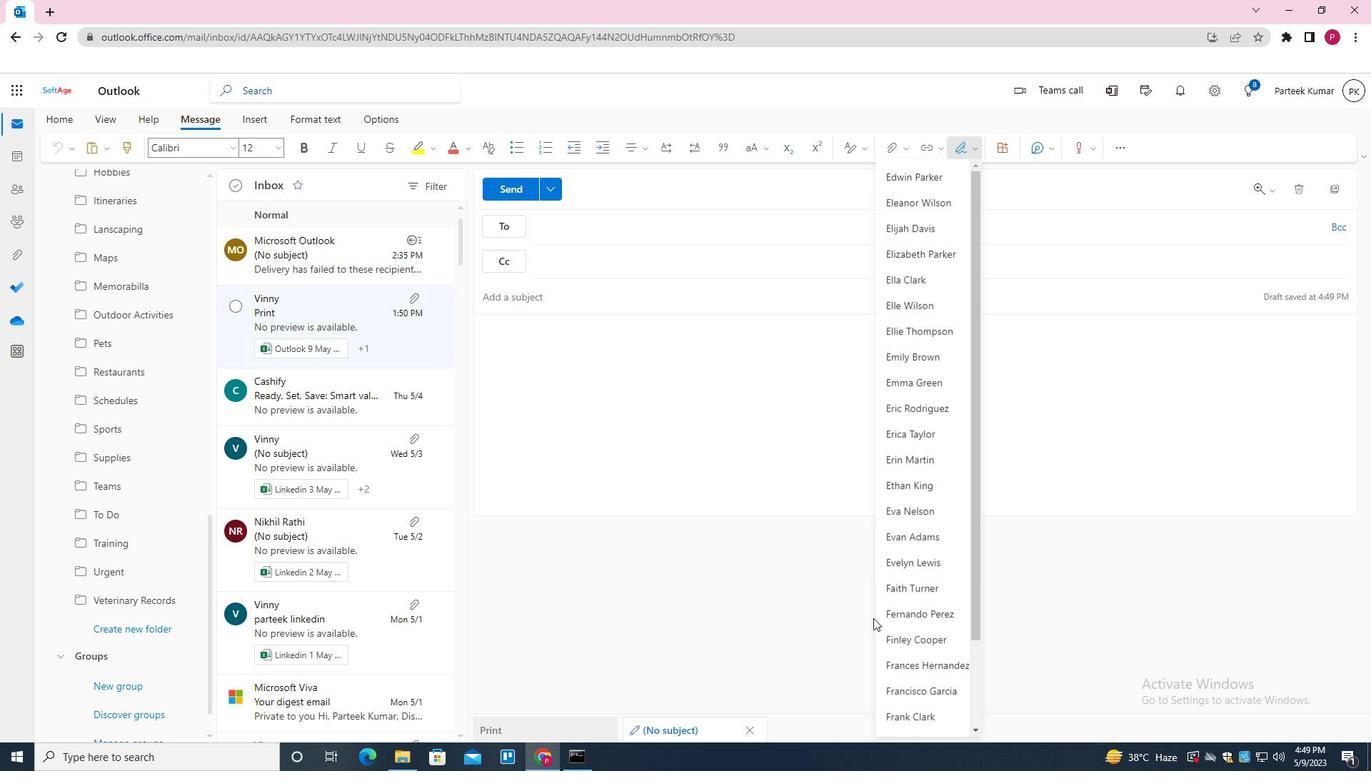 
Action: Mouse scrolled (897, 591) with delta (0, 0)
Screenshot: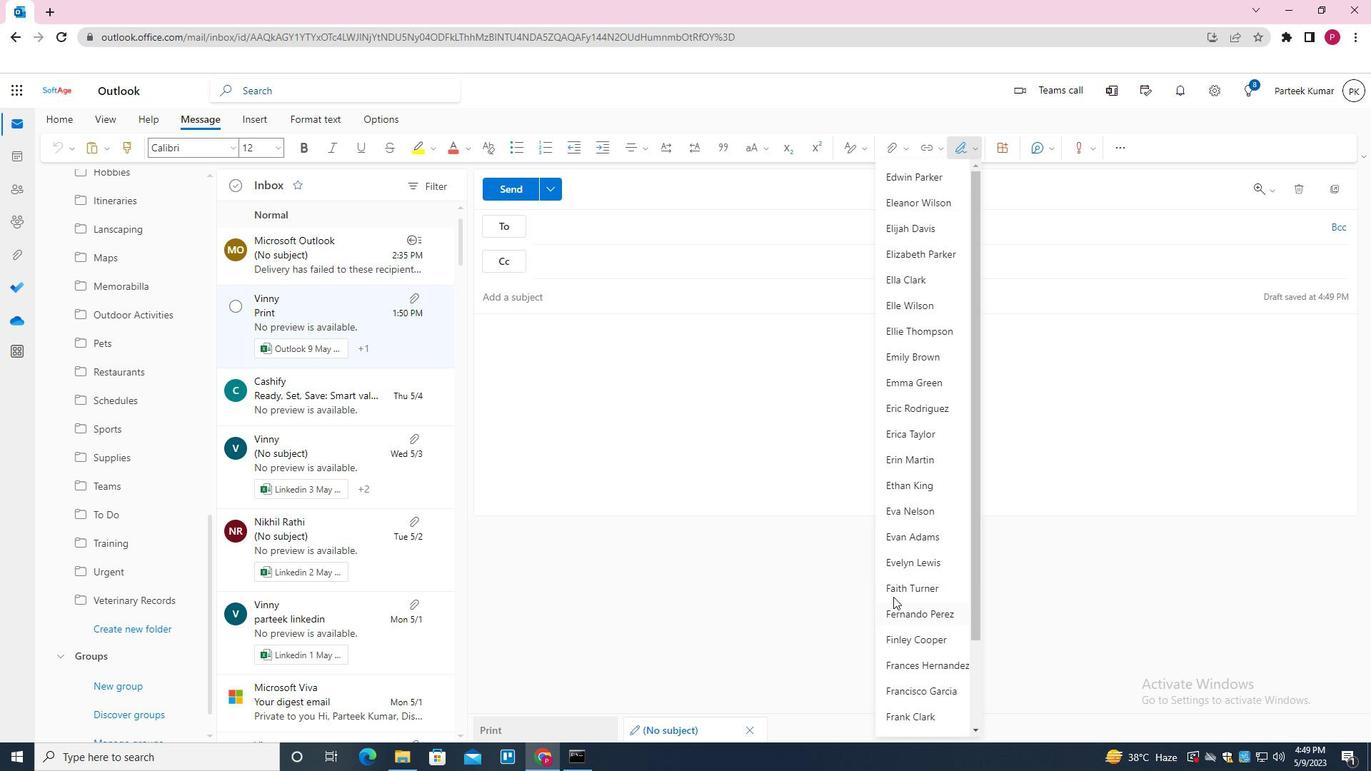 
Action: Mouse scrolled (897, 591) with delta (0, 0)
Screenshot: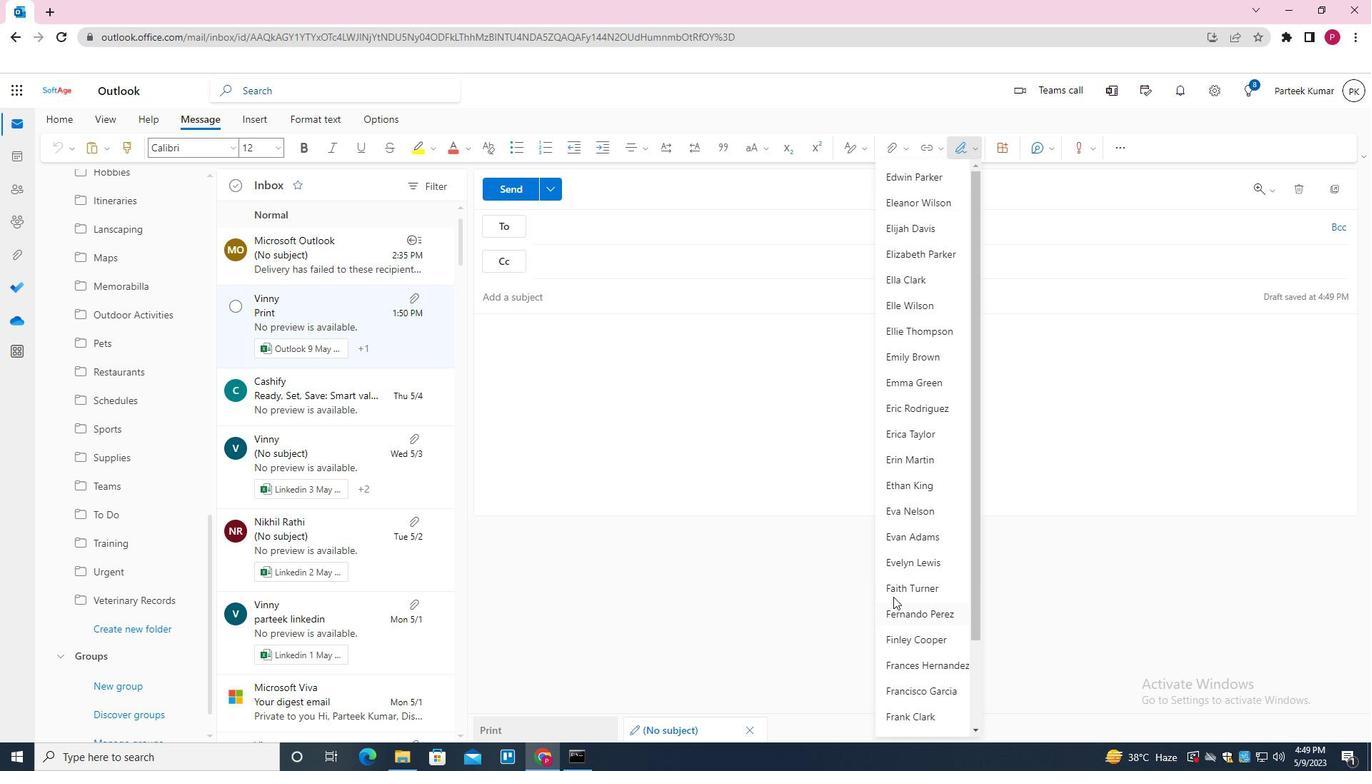 
Action: Mouse moved to (897, 592)
Screenshot: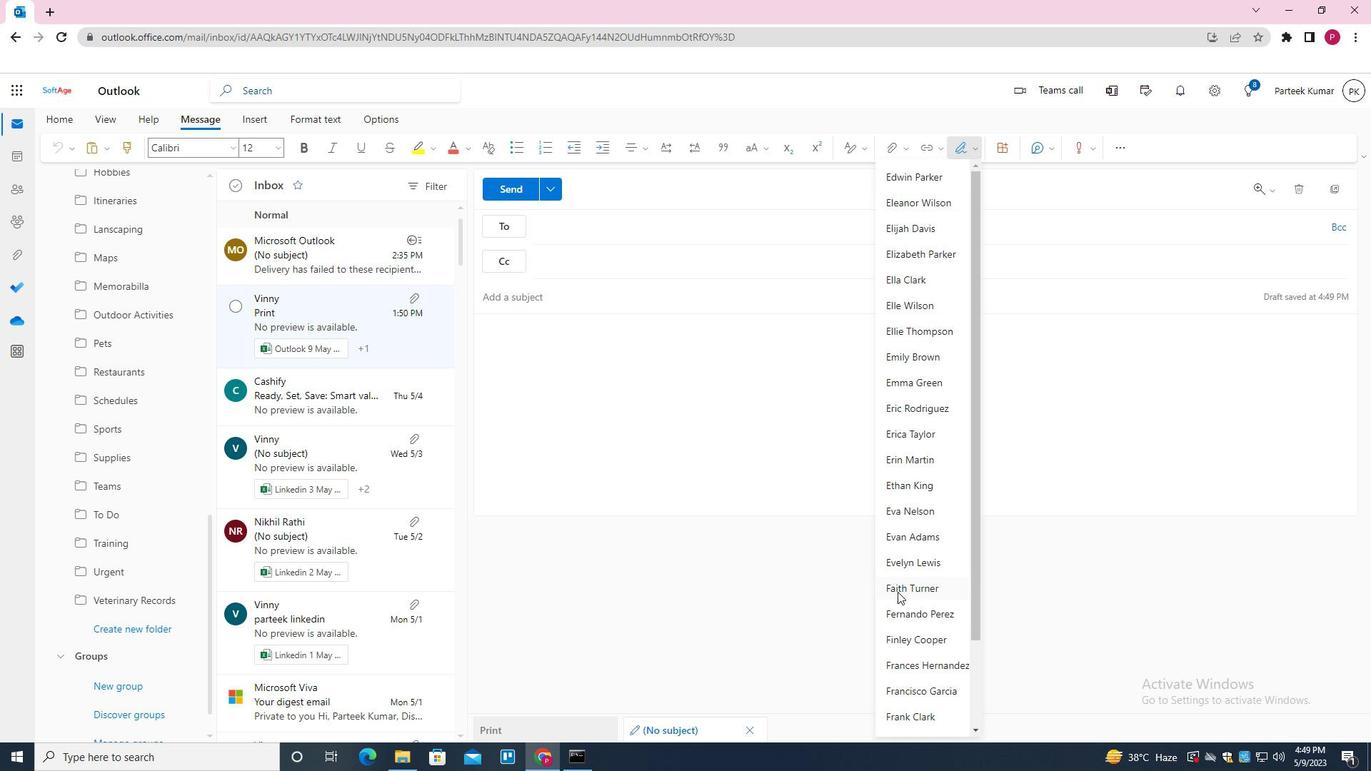 
Action: Mouse scrolled (897, 591) with delta (0, 0)
Screenshot: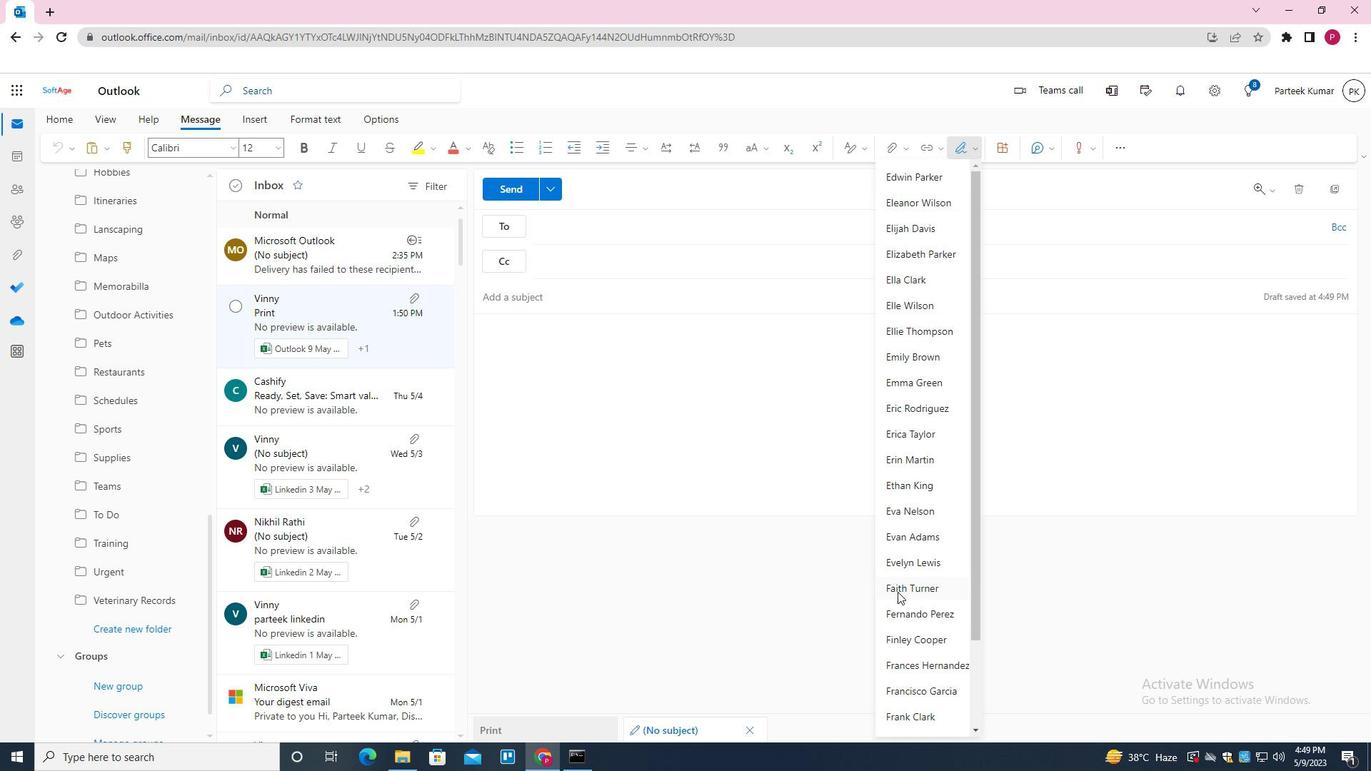 
Action: Mouse moved to (897, 596)
Screenshot: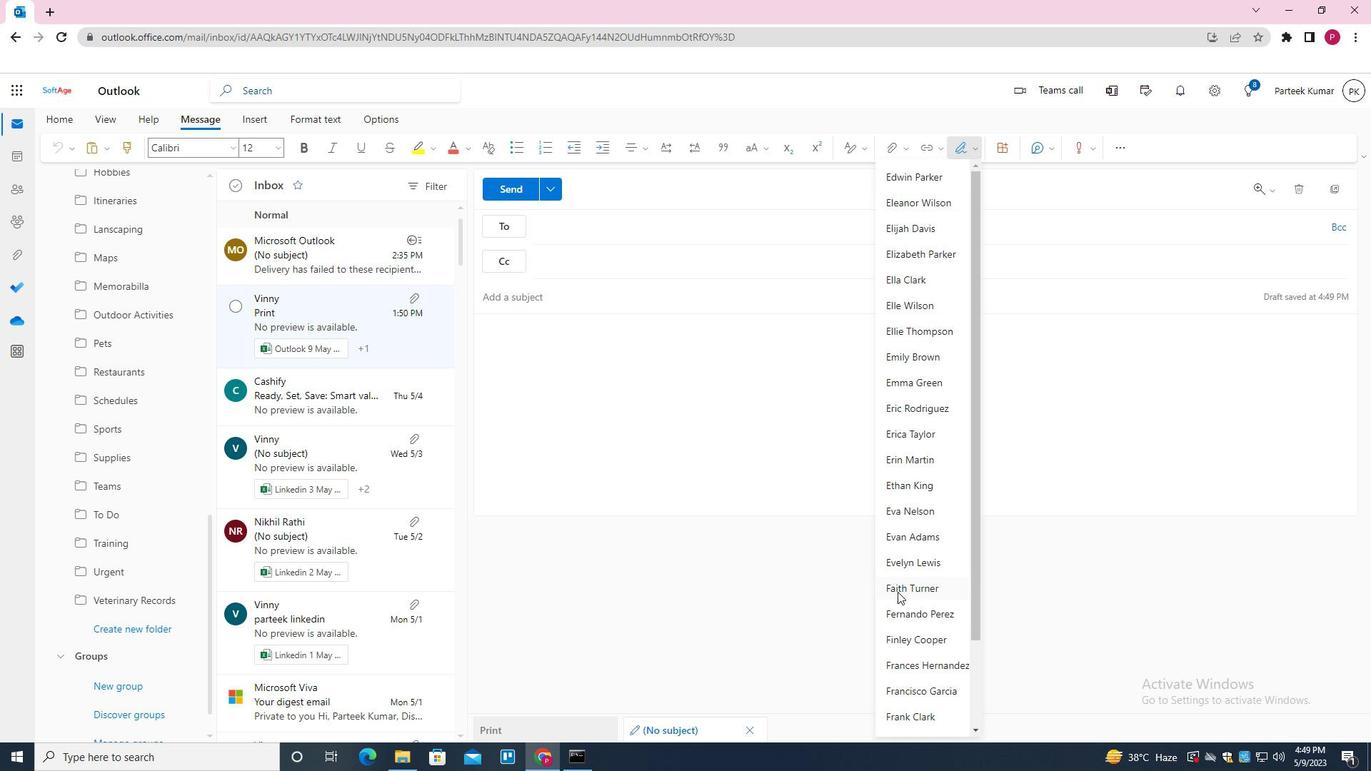 
Action: Mouse scrolled (897, 595) with delta (0, 0)
Screenshot: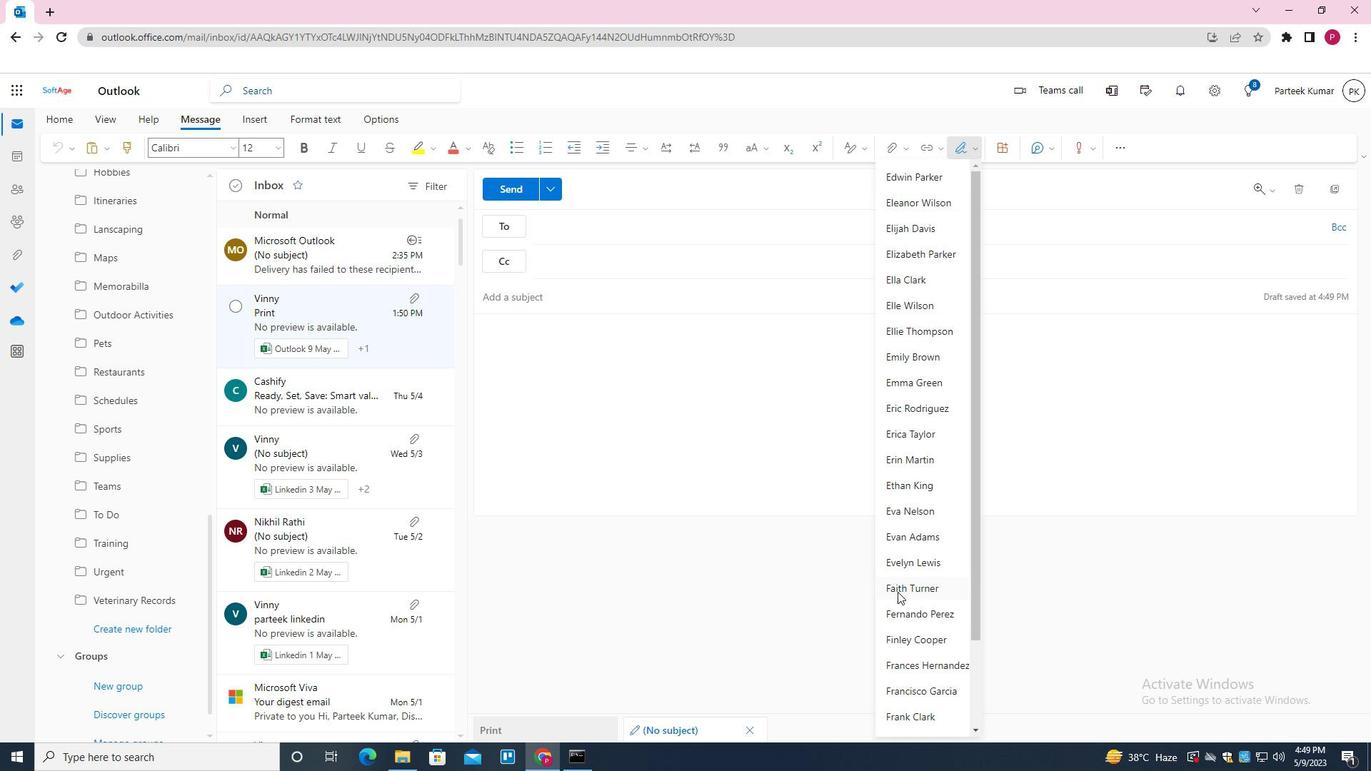 
Action: Mouse moved to (897, 600)
Screenshot: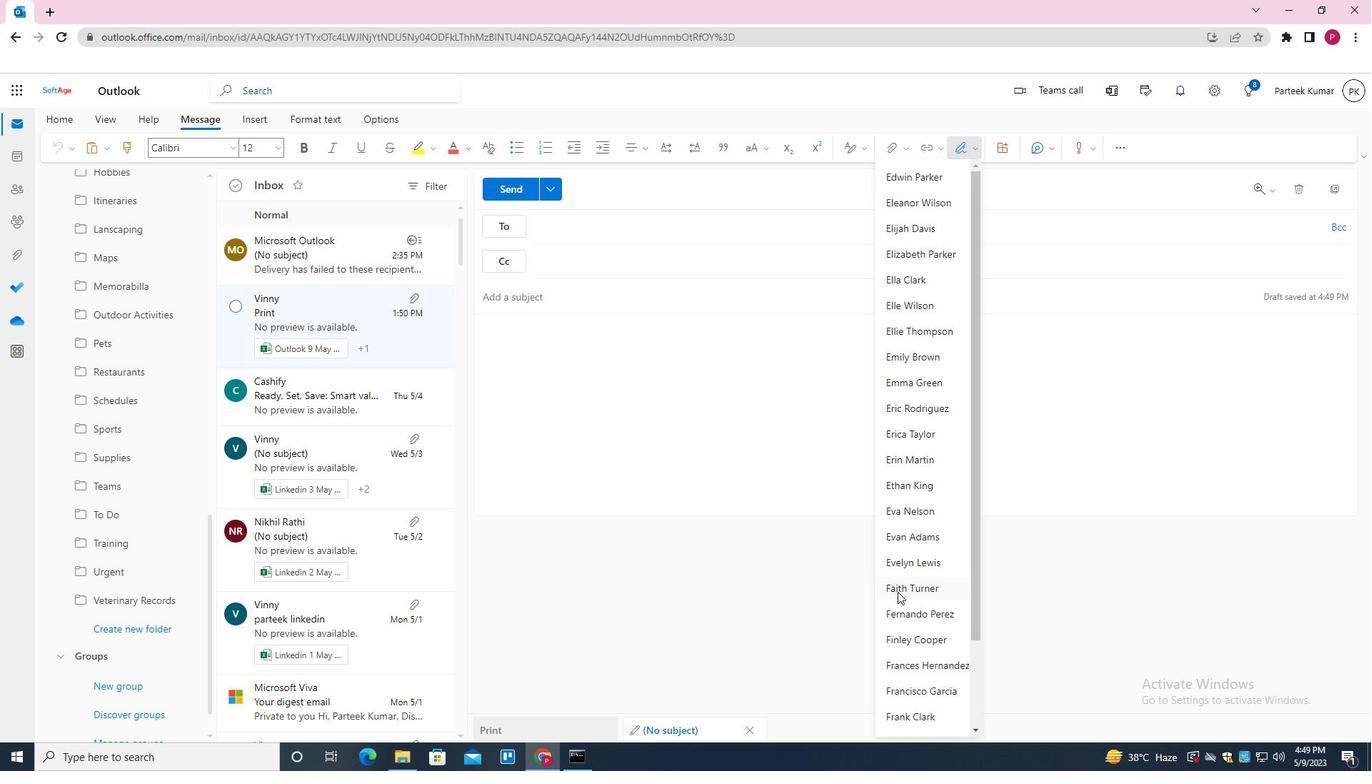 
Action: Mouse scrolled (897, 599) with delta (0, 0)
Screenshot: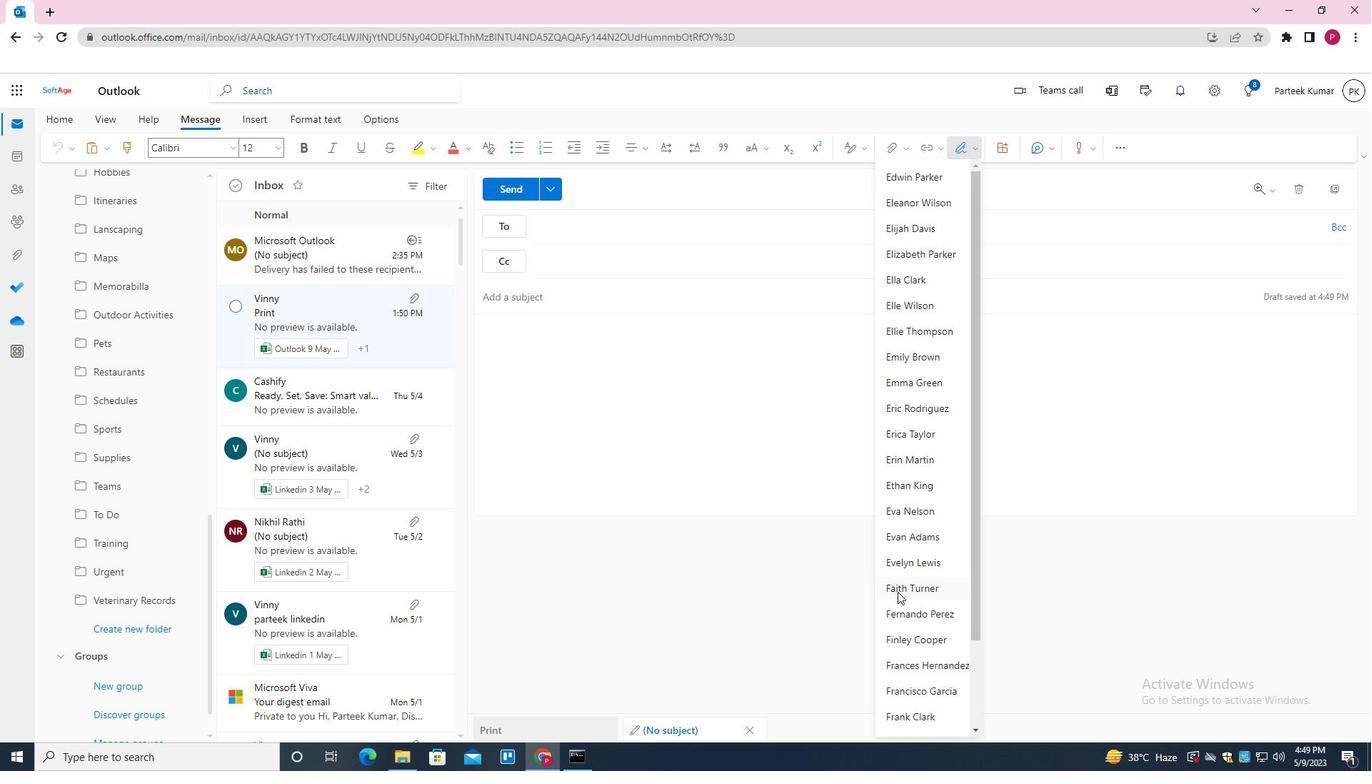 
Action: Mouse moved to (899, 620)
Screenshot: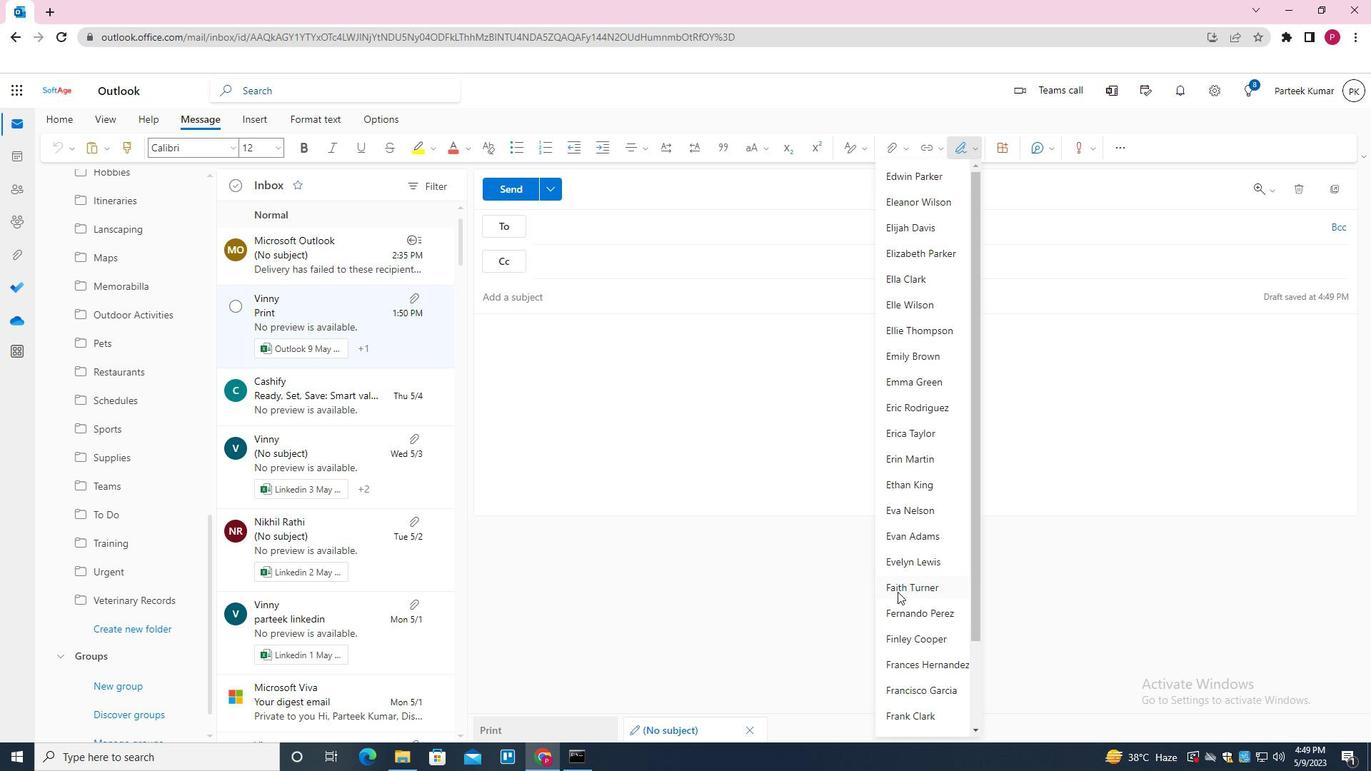 
Action: Mouse scrolled (899, 619) with delta (0, 0)
Screenshot: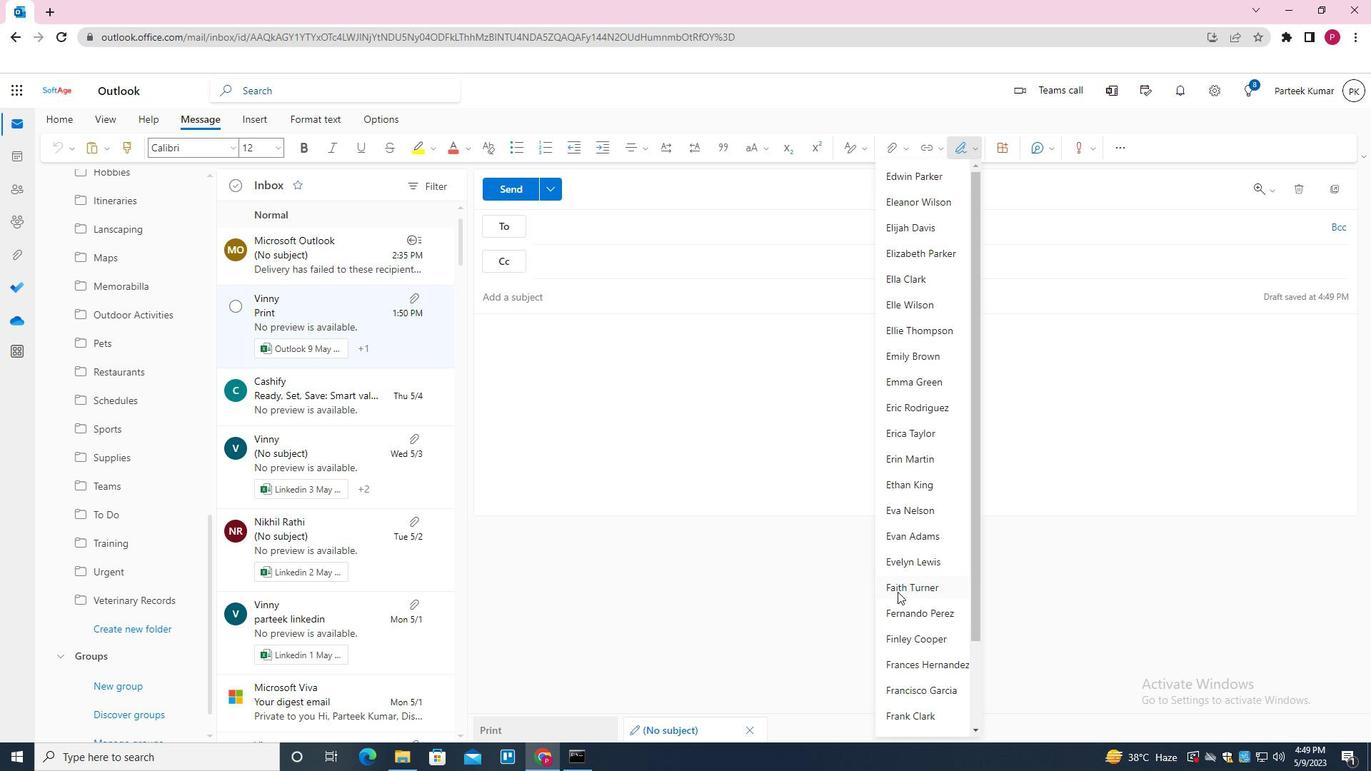 
Action: Mouse moved to (924, 694)
Screenshot: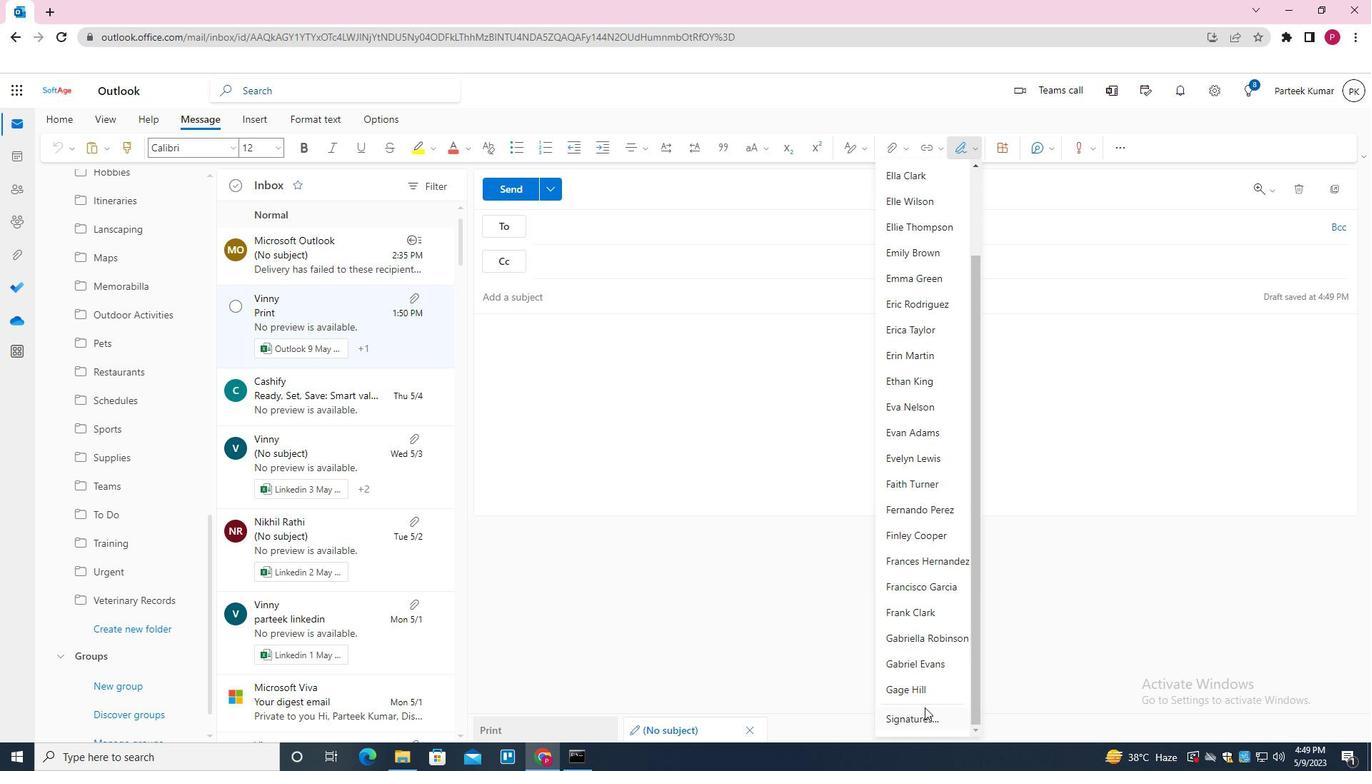 
Action: Mouse pressed left at (924, 694)
Screenshot: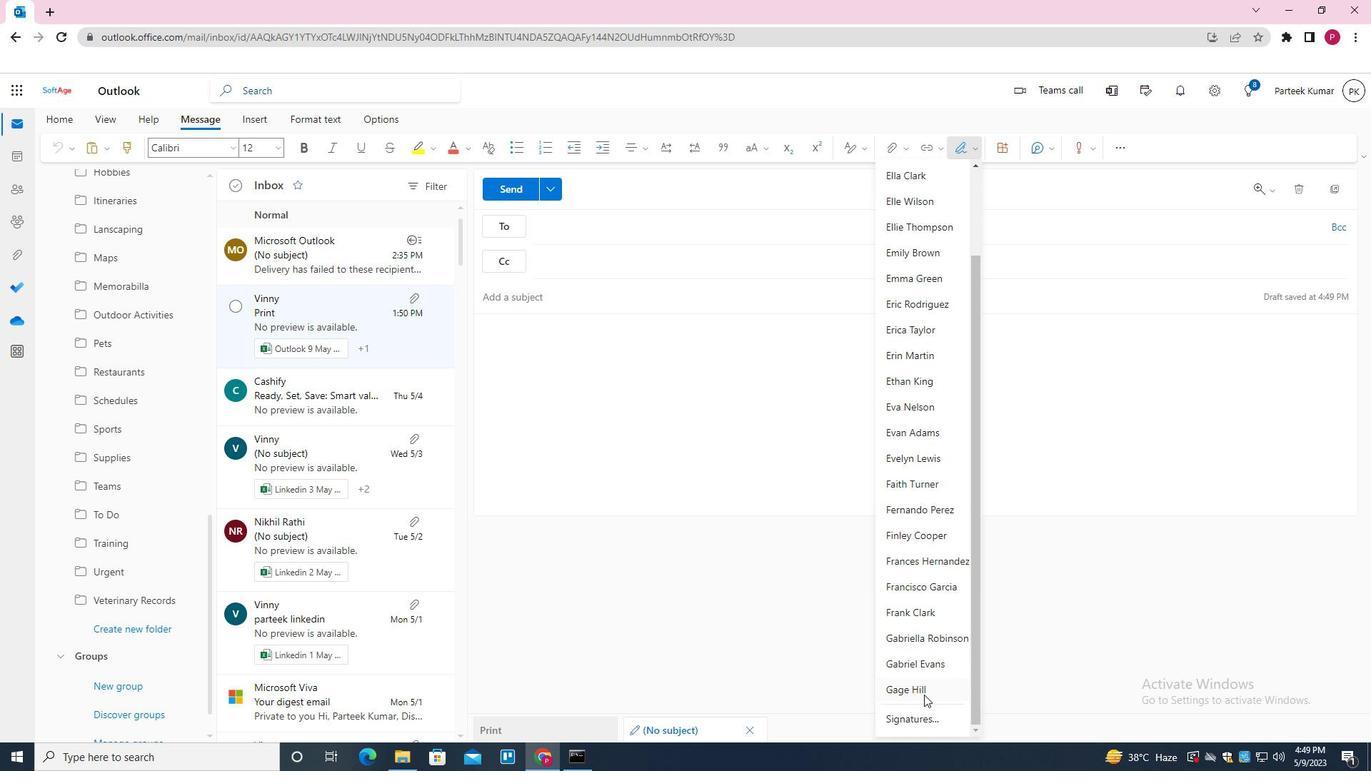 
Action: Mouse moved to (556, 226)
Screenshot: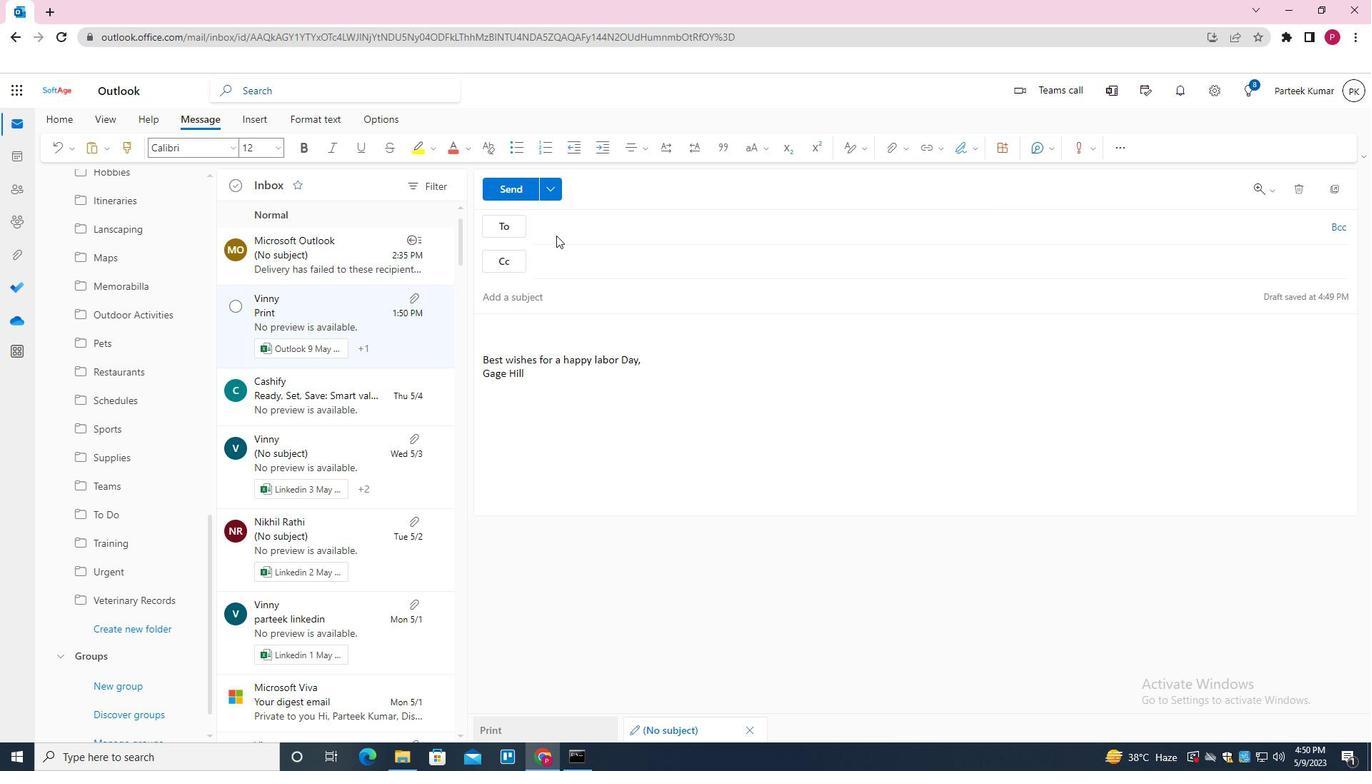 
Action: Mouse pressed left at (556, 226)
Screenshot: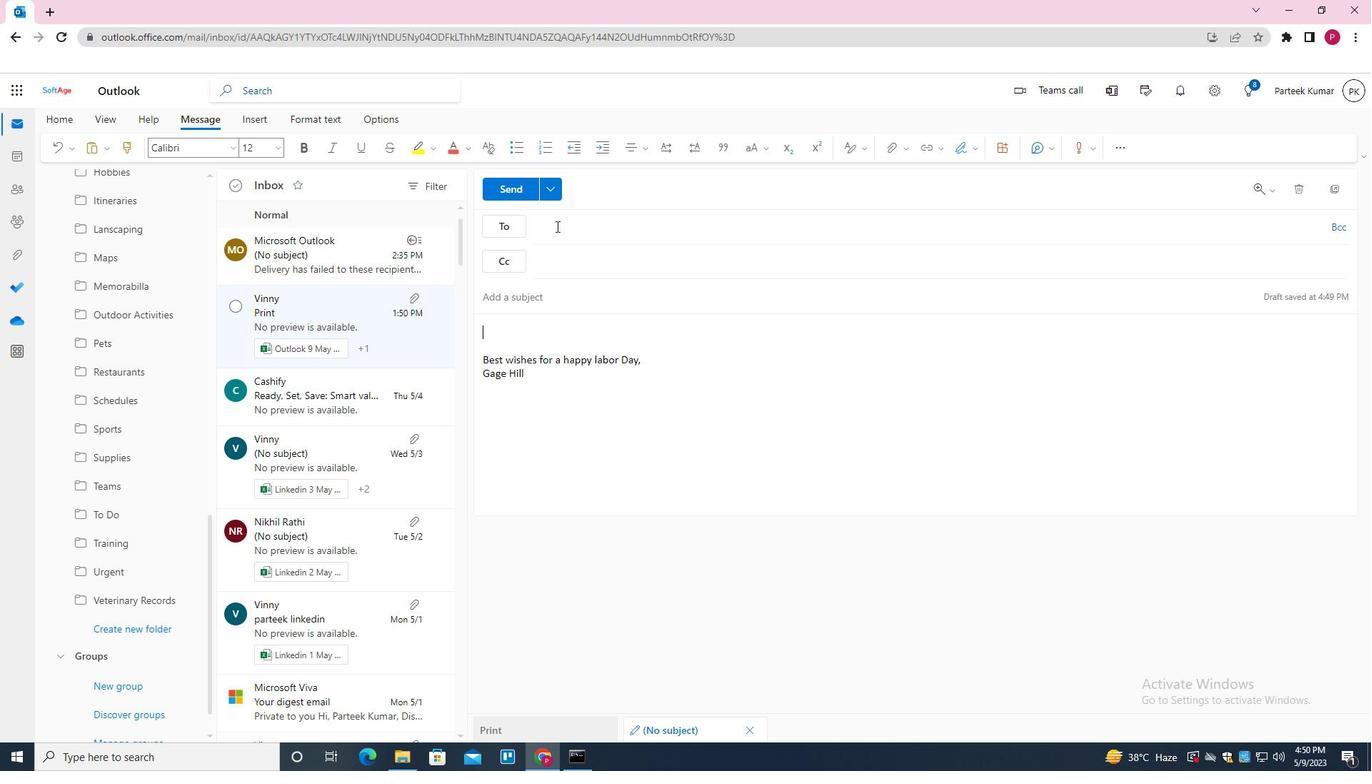 
Action: Key pressed SOFTA<Key.down><Key.up><Key.enter>
Screenshot: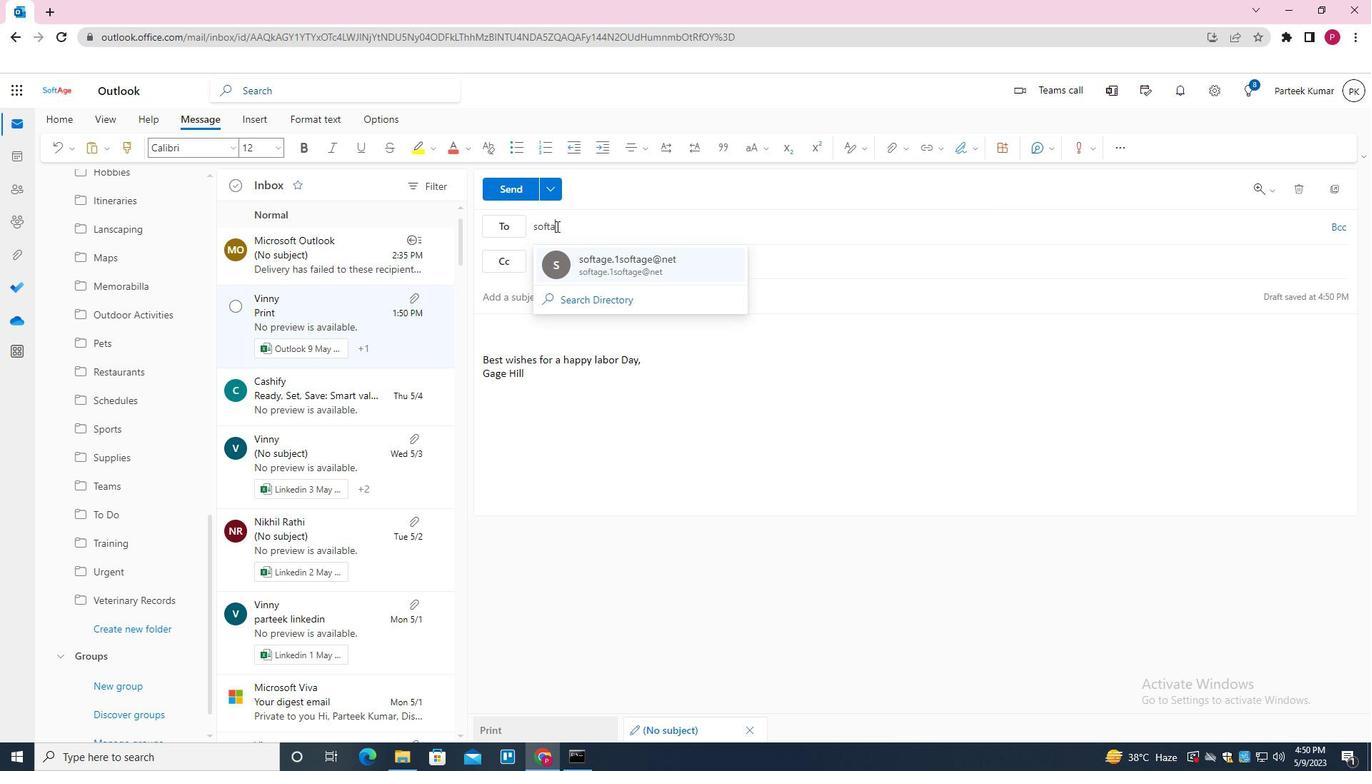 
Action: Mouse moved to (146, 627)
Screenshot: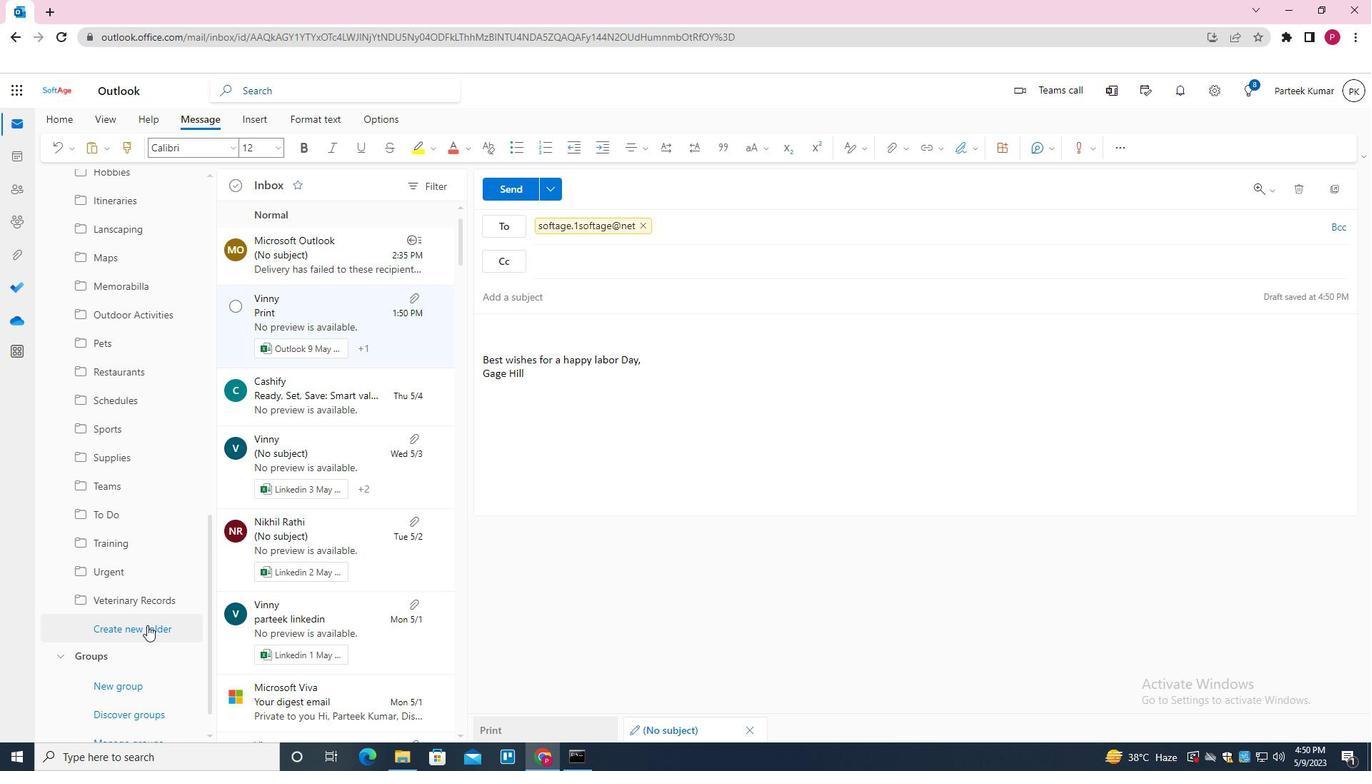 
Action: Mouse pressed left at (146, 627)
Screenshot: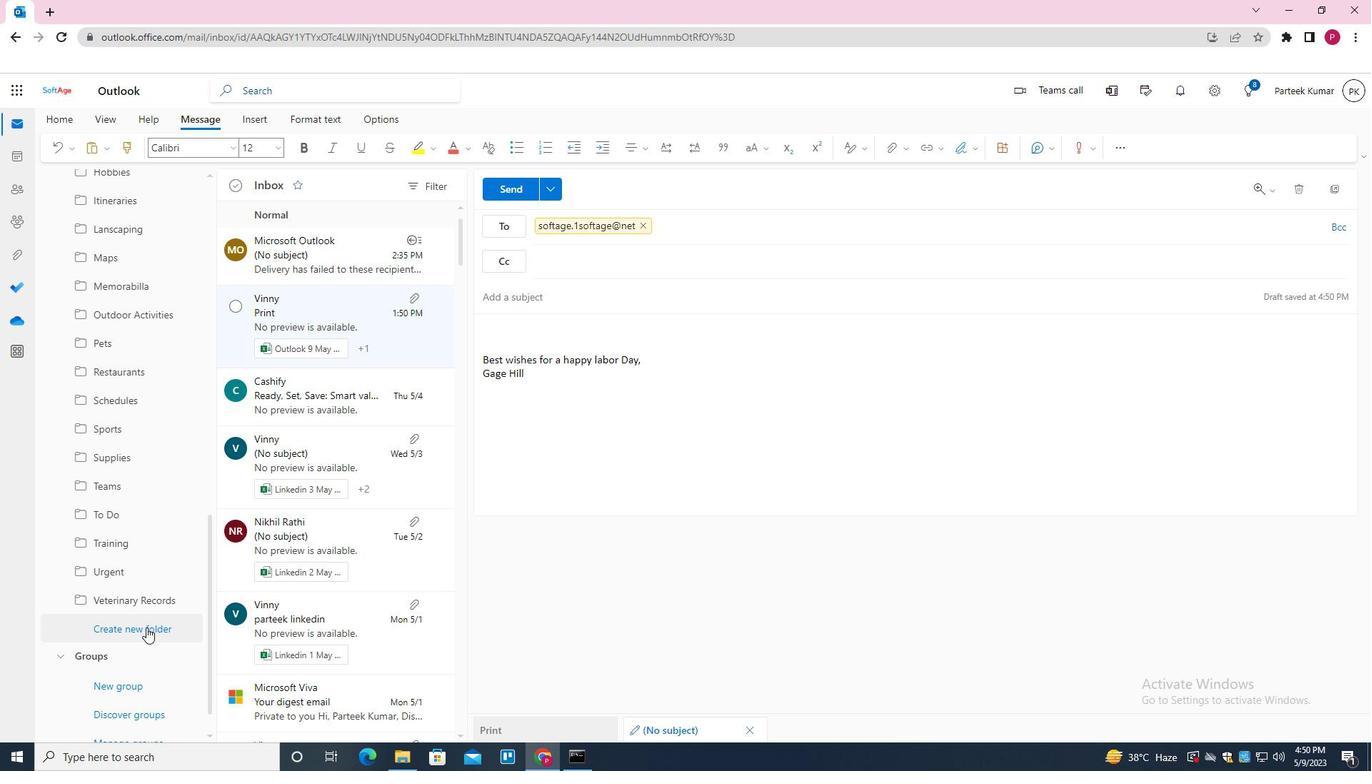 
Action: Key pressed <Key.shift><Key.shift><Key.shift><Key.shift>SHOES<Key.enter>
Screenshot: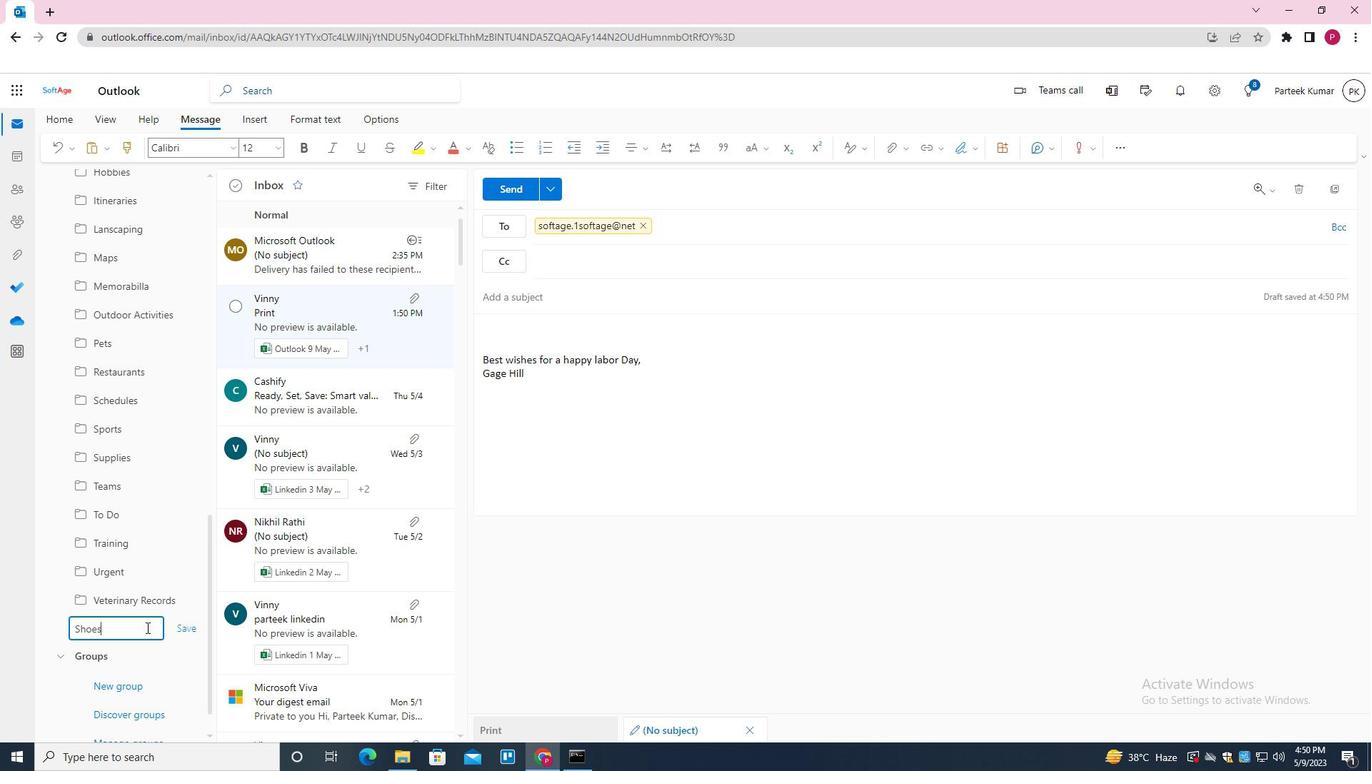 
Action: Mouse moved to (373, 556)
Screenshot: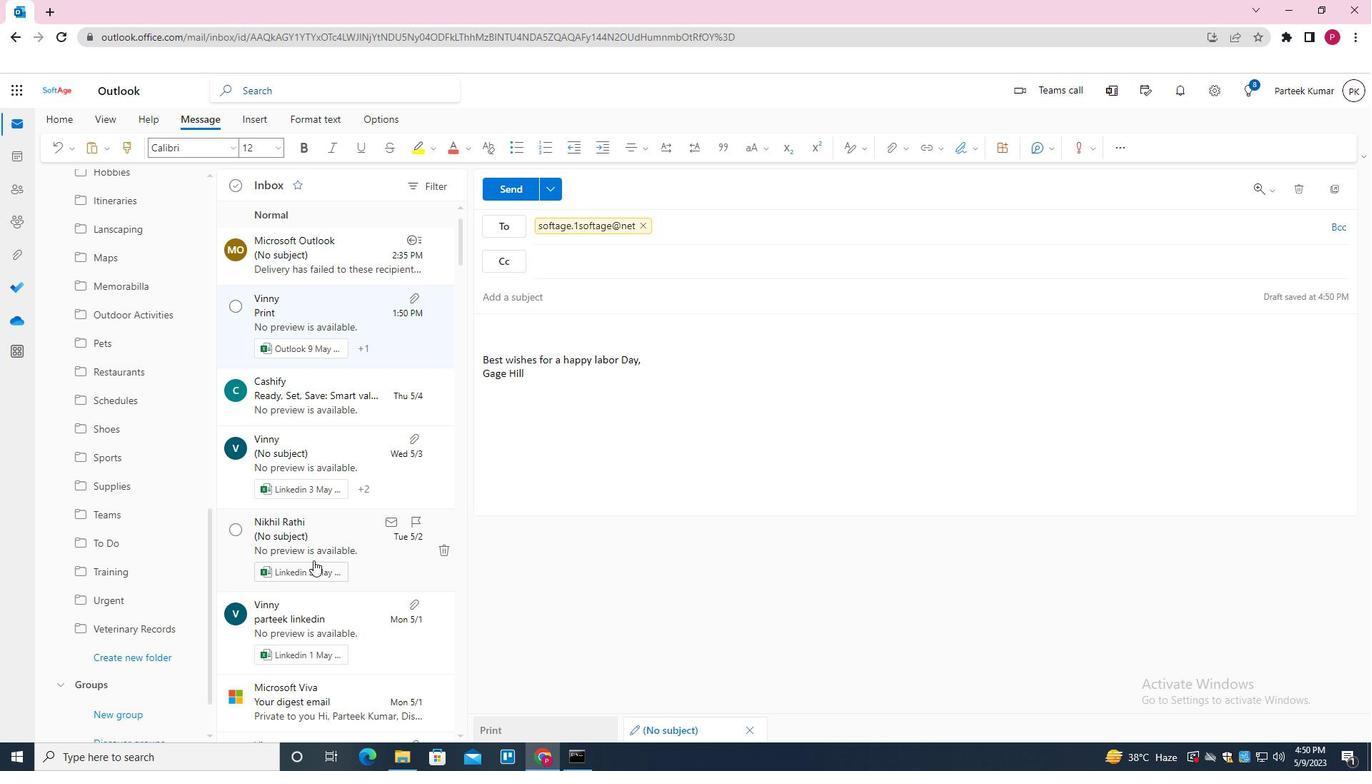 
